 Task: Find a one-way flight from Gustavus Airport to Tinian International on May 10 for 9 passengers in premium economy, with 2 carry-on bags, departing between 6:00 PM and 12:00 AM.
Action: Mouse moved to (361, 325)
Screenshot: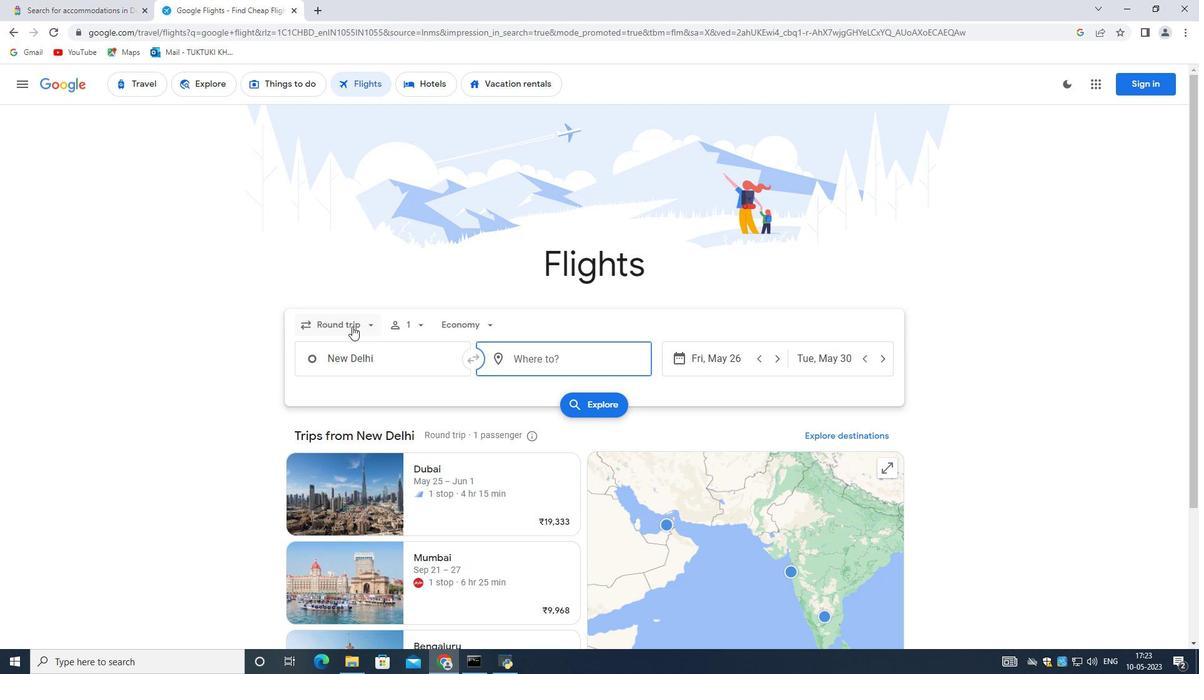 
Action: Mouse pressed left at (361, 325)
Screenshot: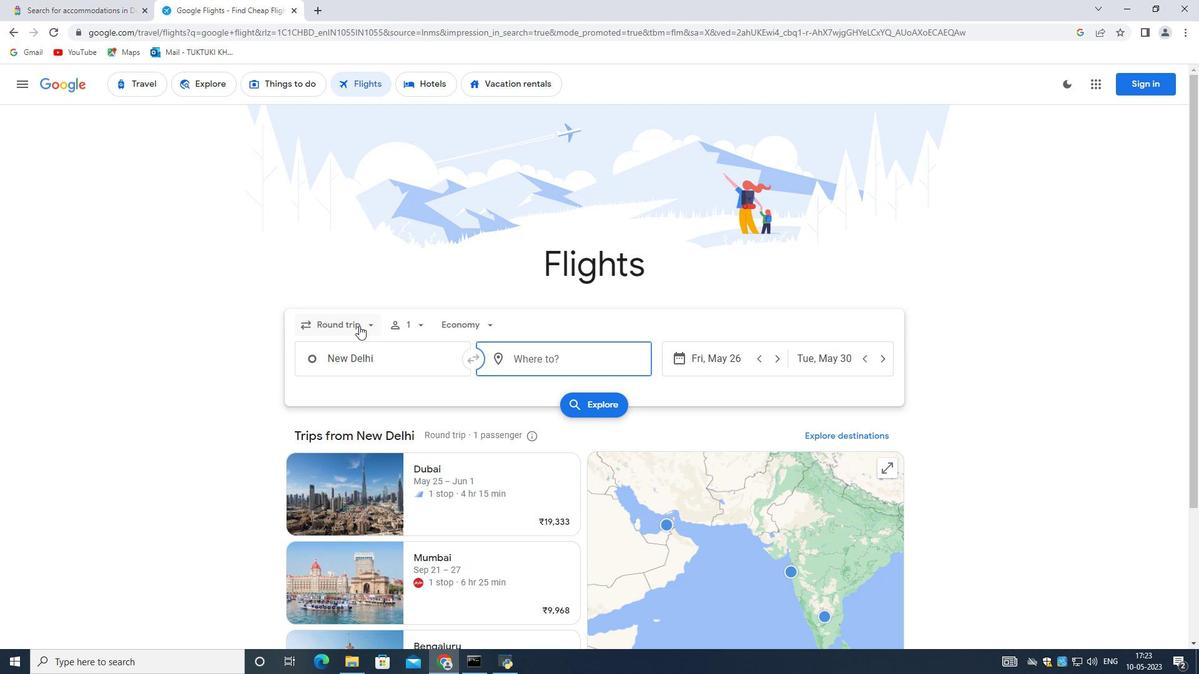 
Action: Mouse moved to (352, 382)
Screenshot: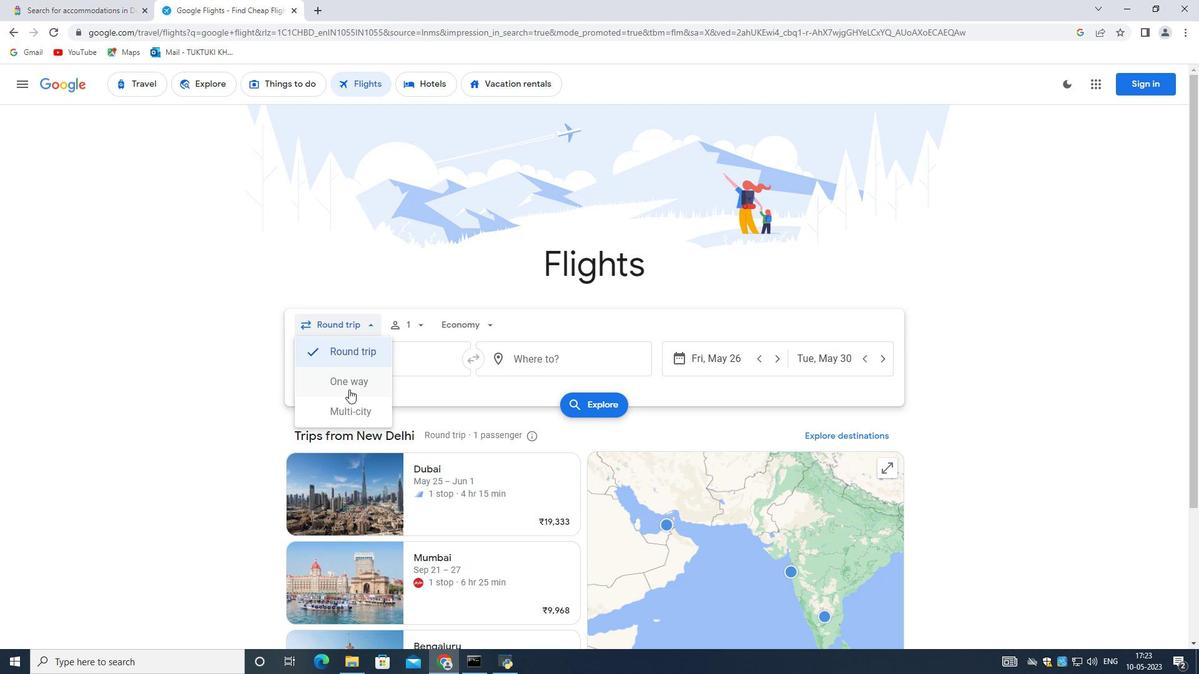 
Action: Mouse pressed left at (352, 382)
Screenshot: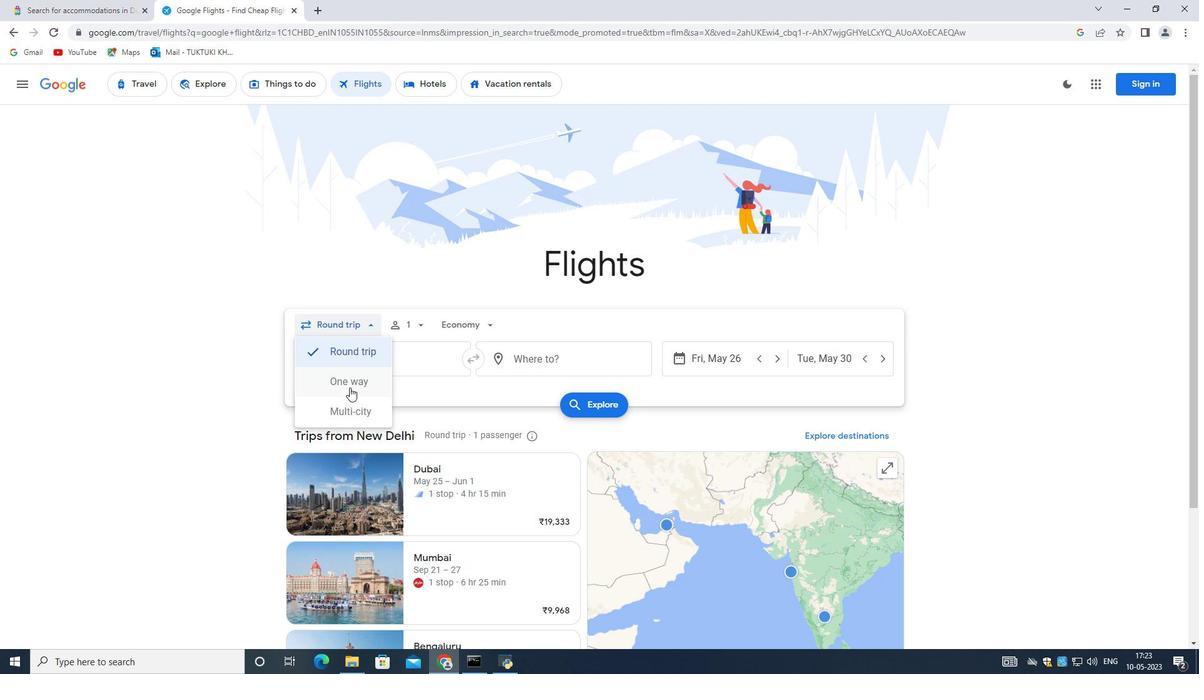 
Action: Mouse moved to (413, 326)
Screenshot: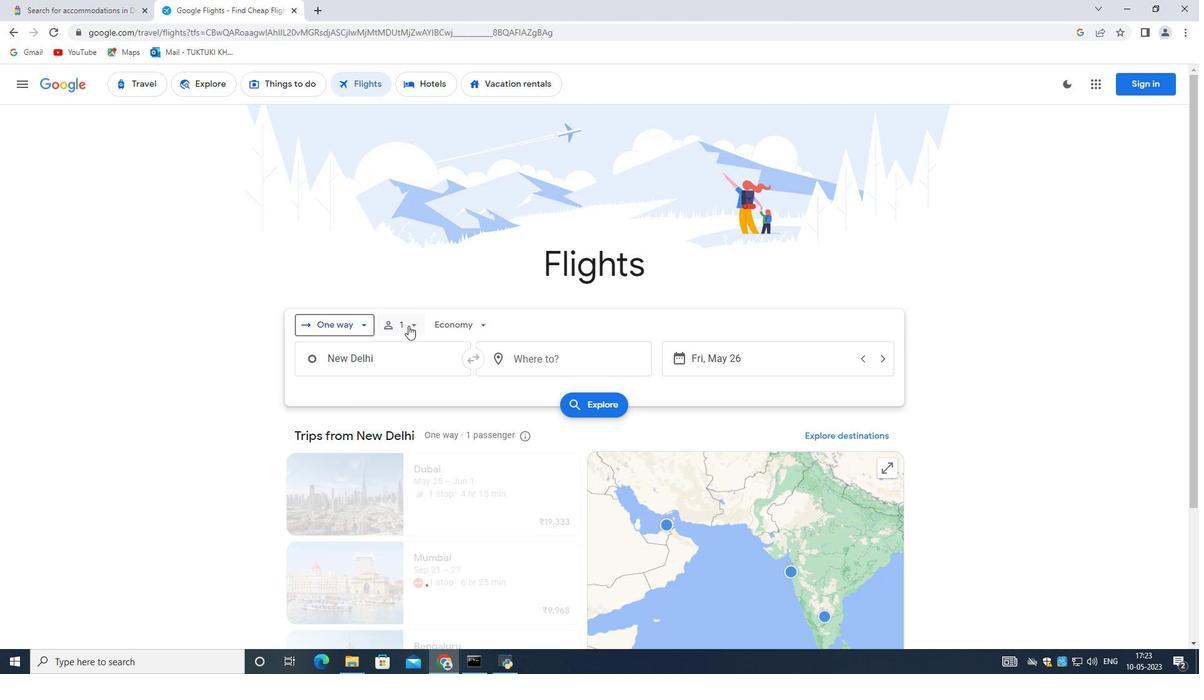 
Action: Mouse pressed left at (413, 326)
Screenshot: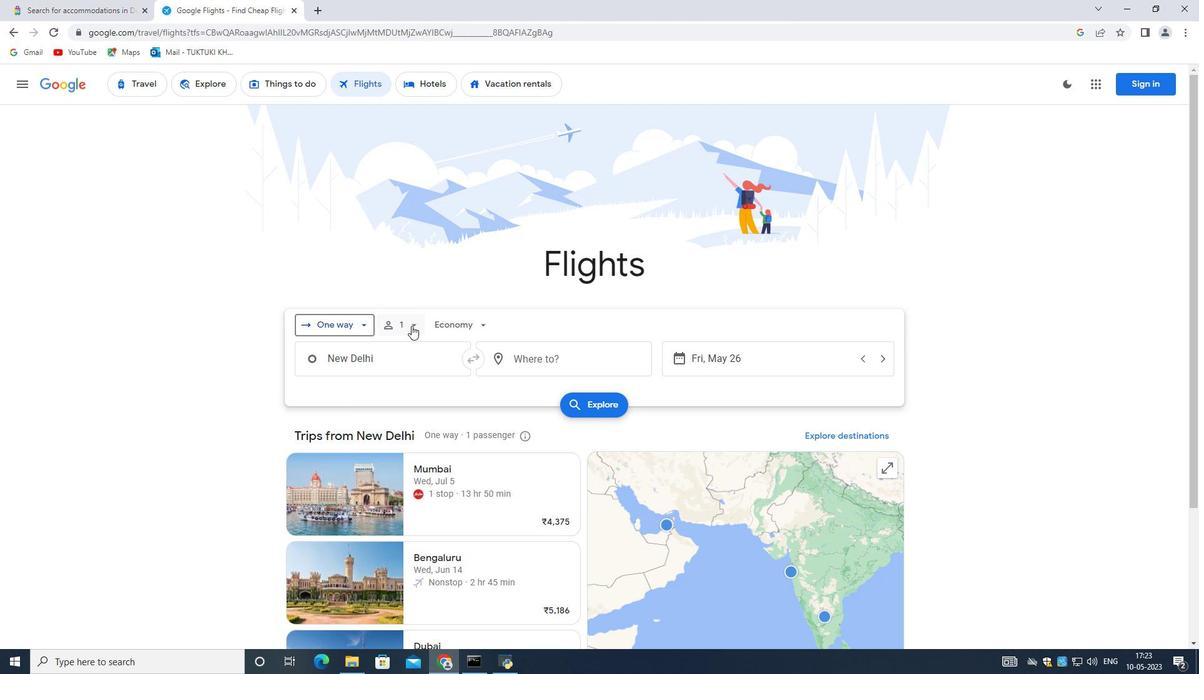 
Action: Mouse moved to (506, 358)
Screenshot: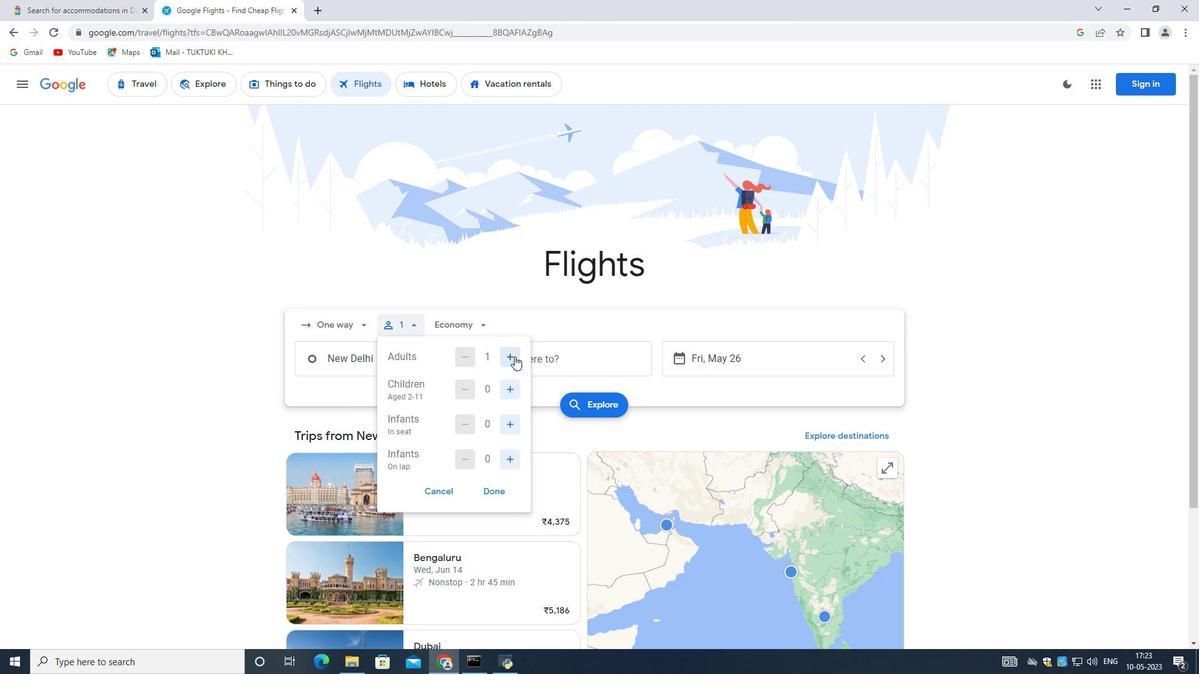 
Action: Mouse pressed left at (506, 358)
Screenshot: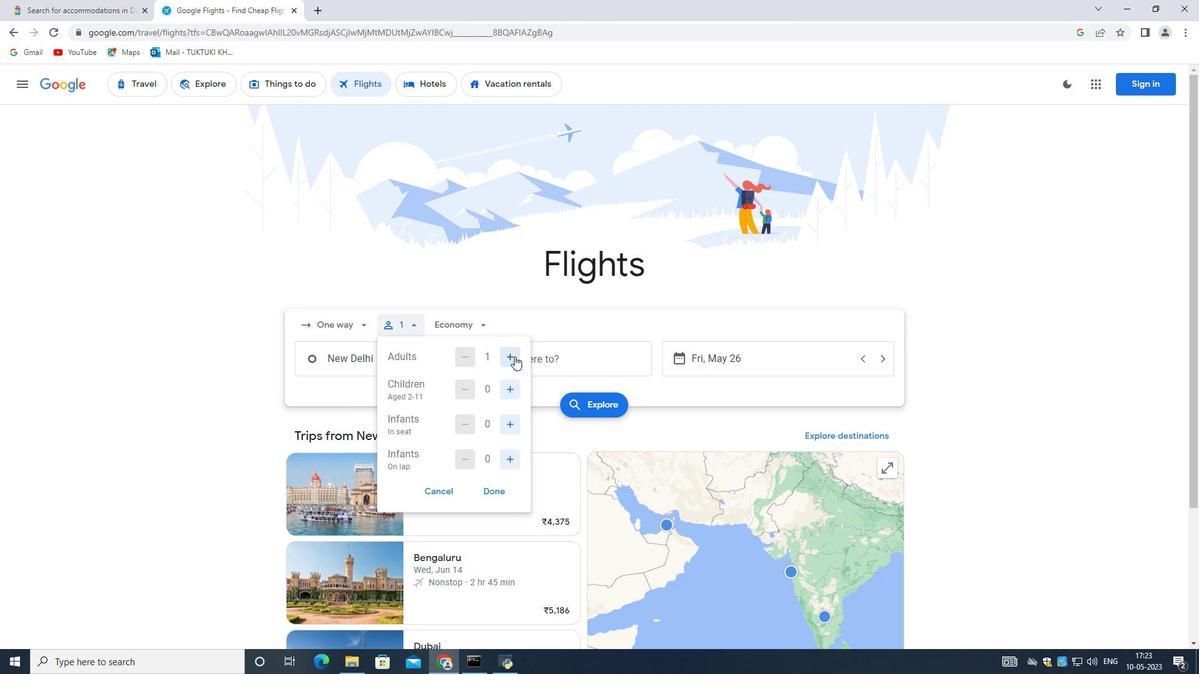 
Action: Mouse pressed left at (506, 358)
Screenshot: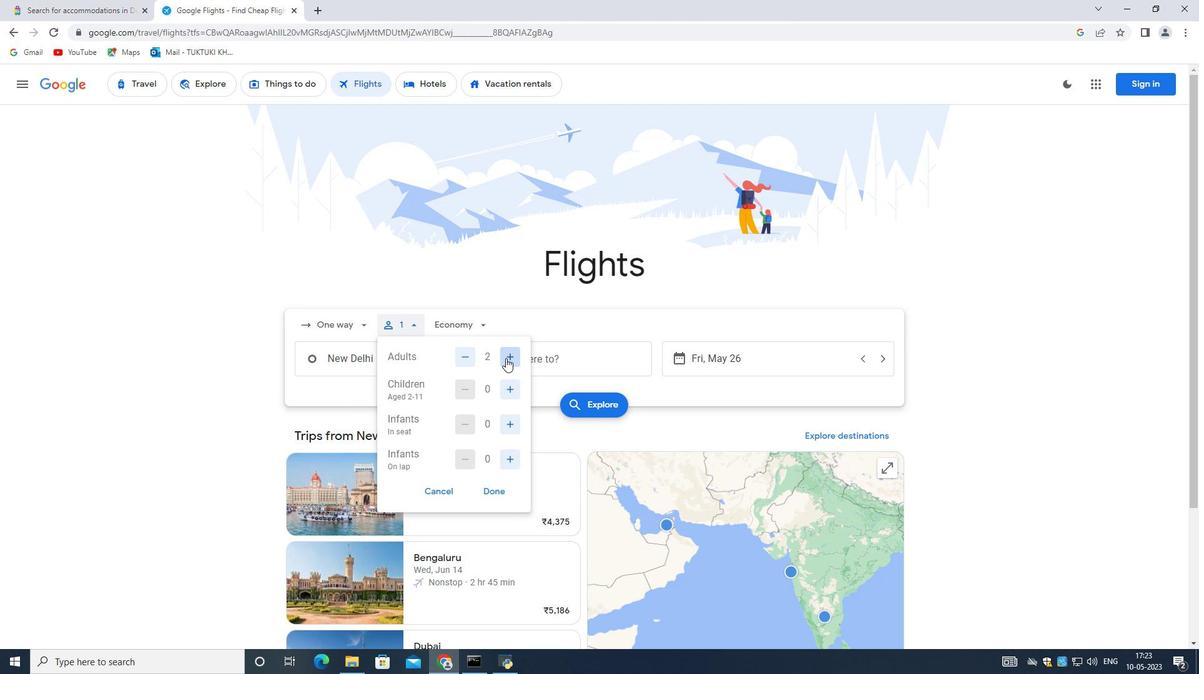 
Action: Mouse pressed left at (506, 358)
Screenshot: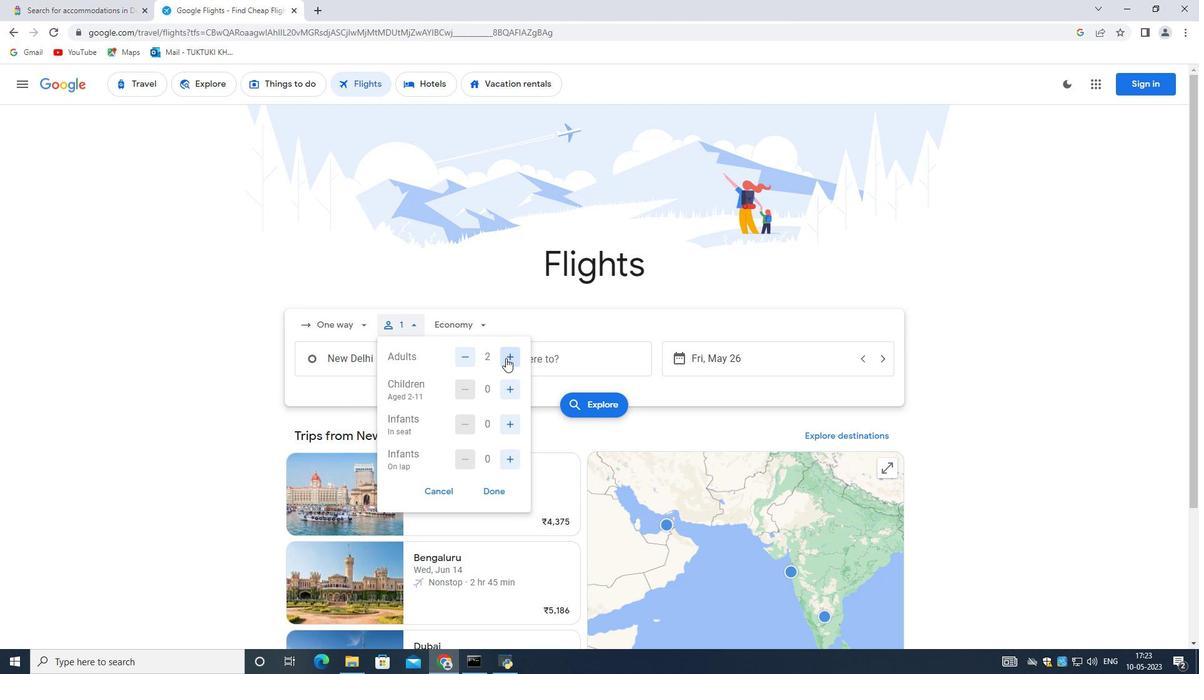 
Action: Mouse pressed left at (506, 358)
Screenshot: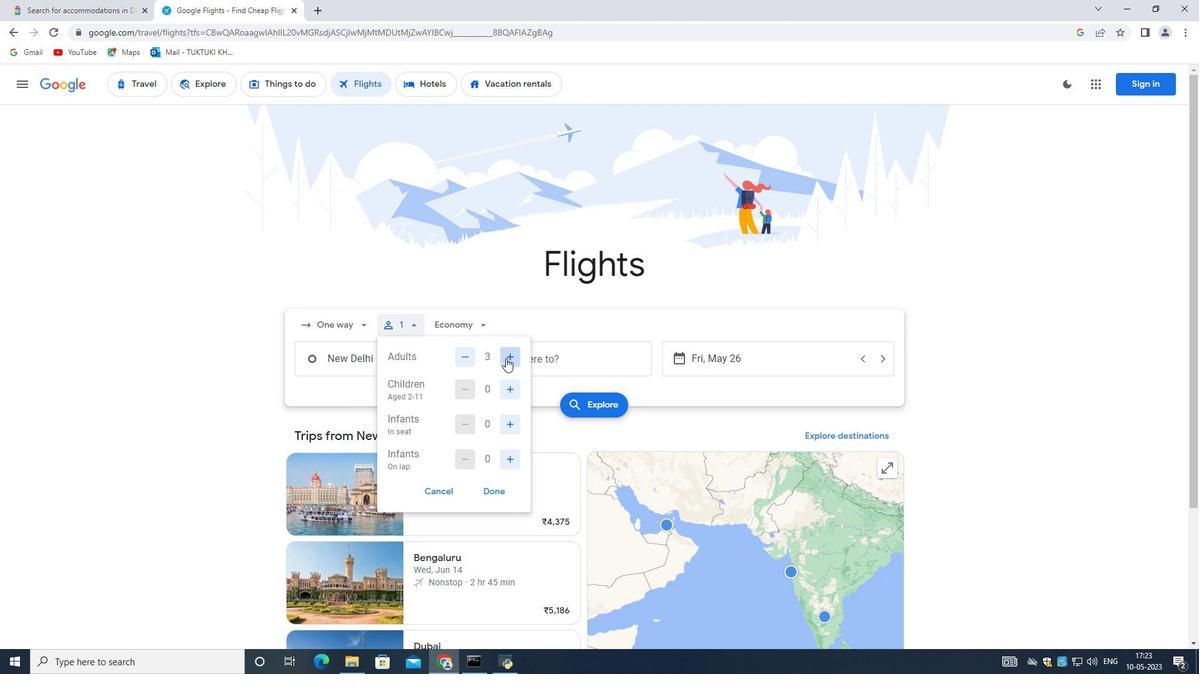
Action: Mouse moved to (466, 358)
Screenshot: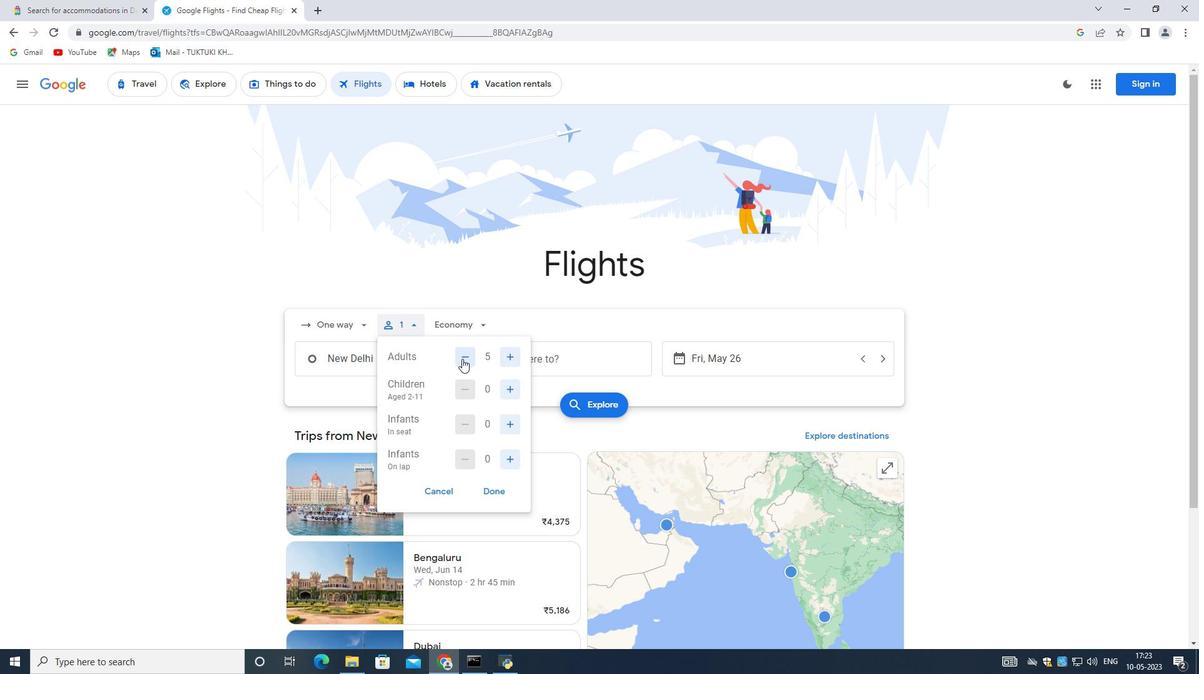 
Action: Mouse pressed left at (466, 358)
Screenshot: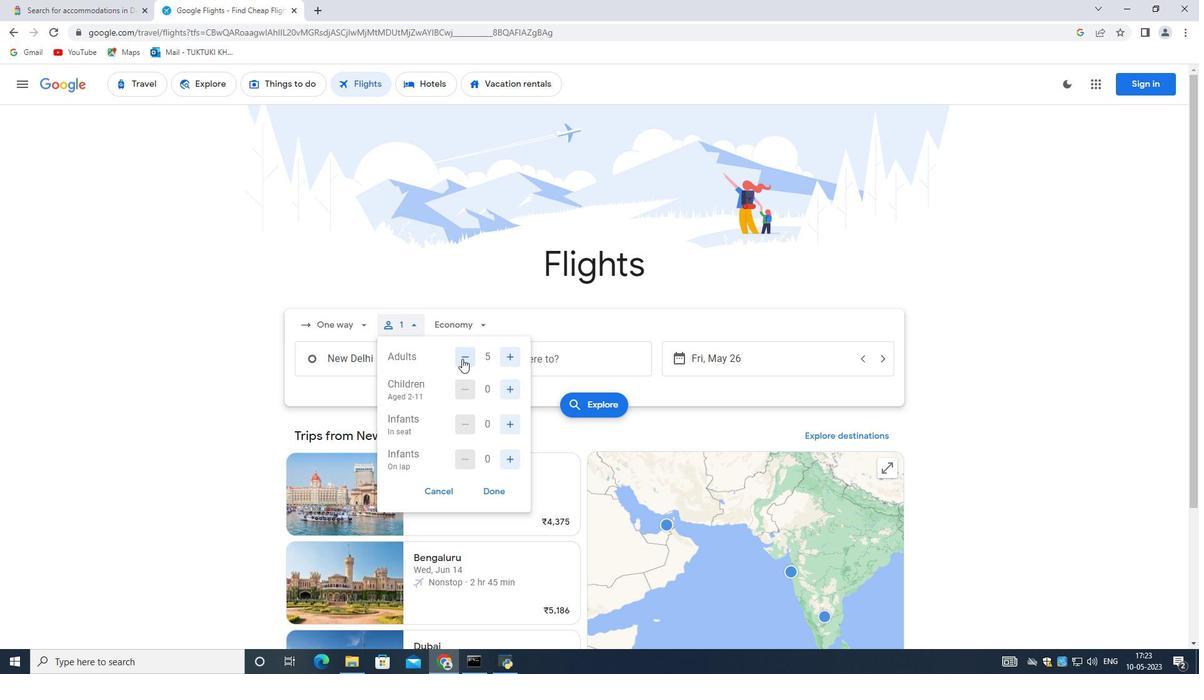 
Action: Mouse moved to (518, 390)
Screenshot: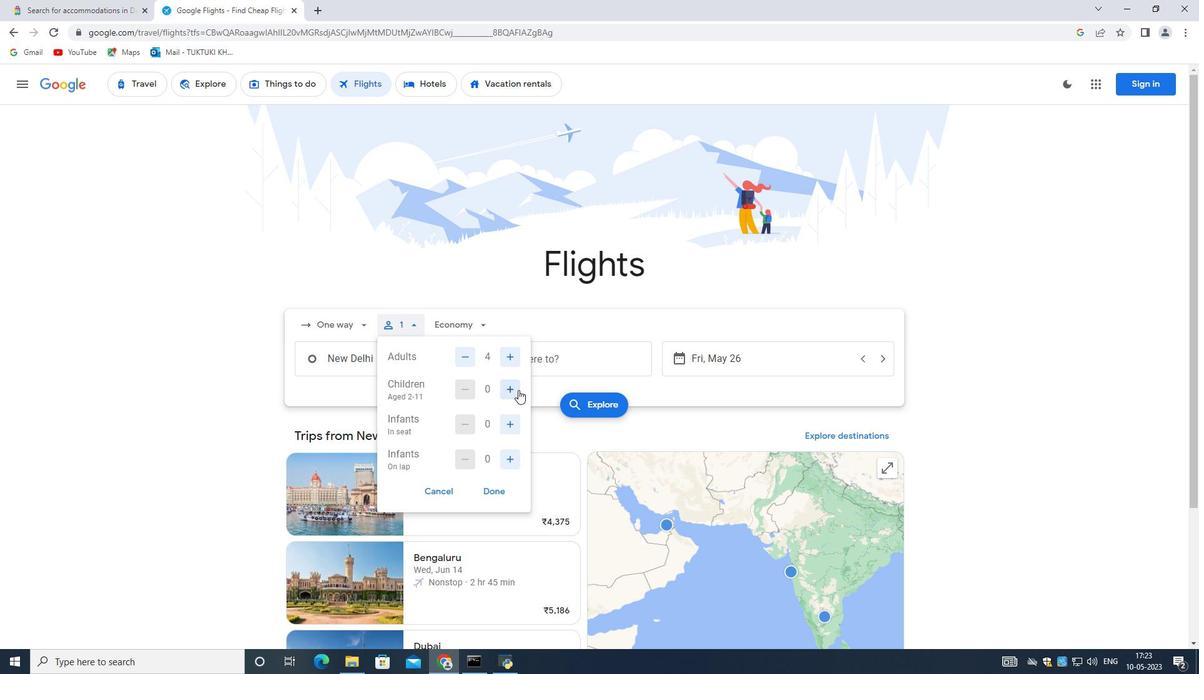 
Action: Mouse pressed left at (518, 390)
Screenshot: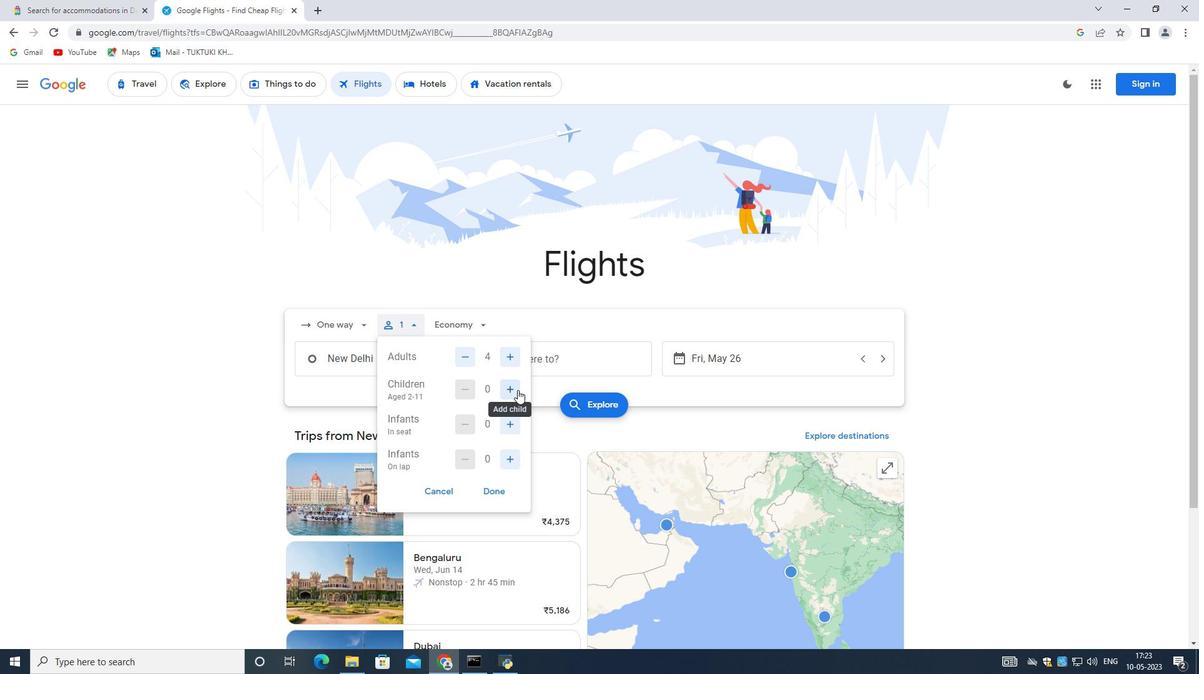 
Action: Mouse moved to (518, 390)
Screenshot: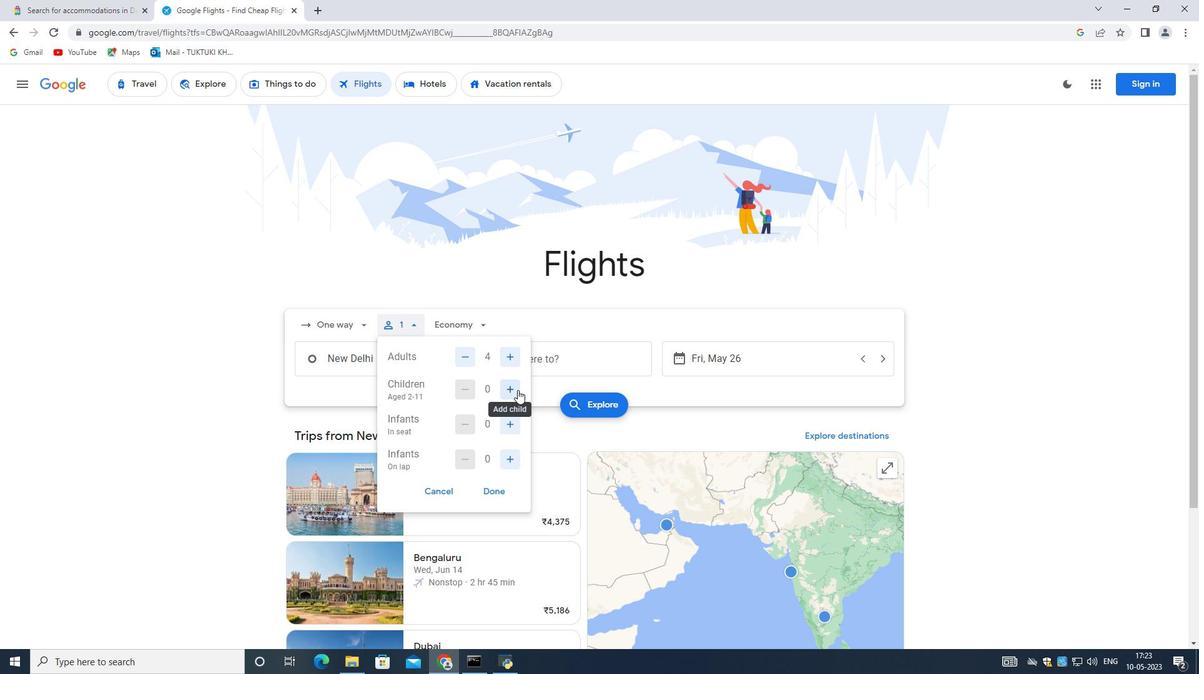 
Action: Mouse pressed left at (518, 390)
Screenshot: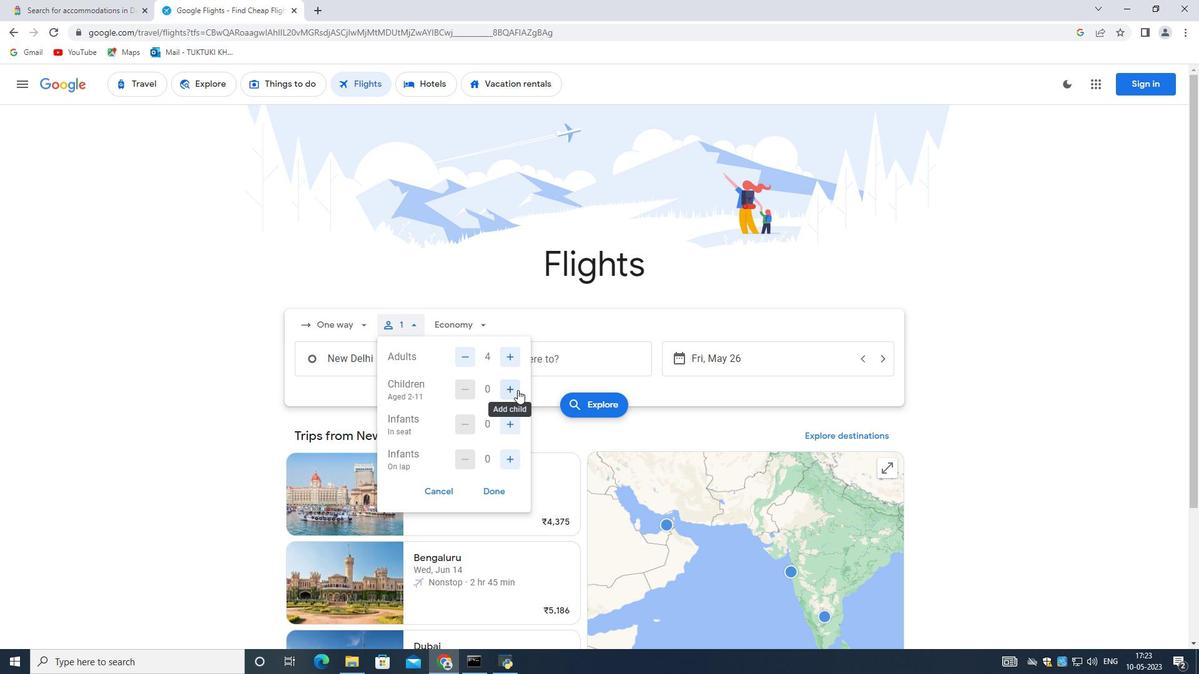 
Action: Mouse moved to (507, 420)
Screenshot: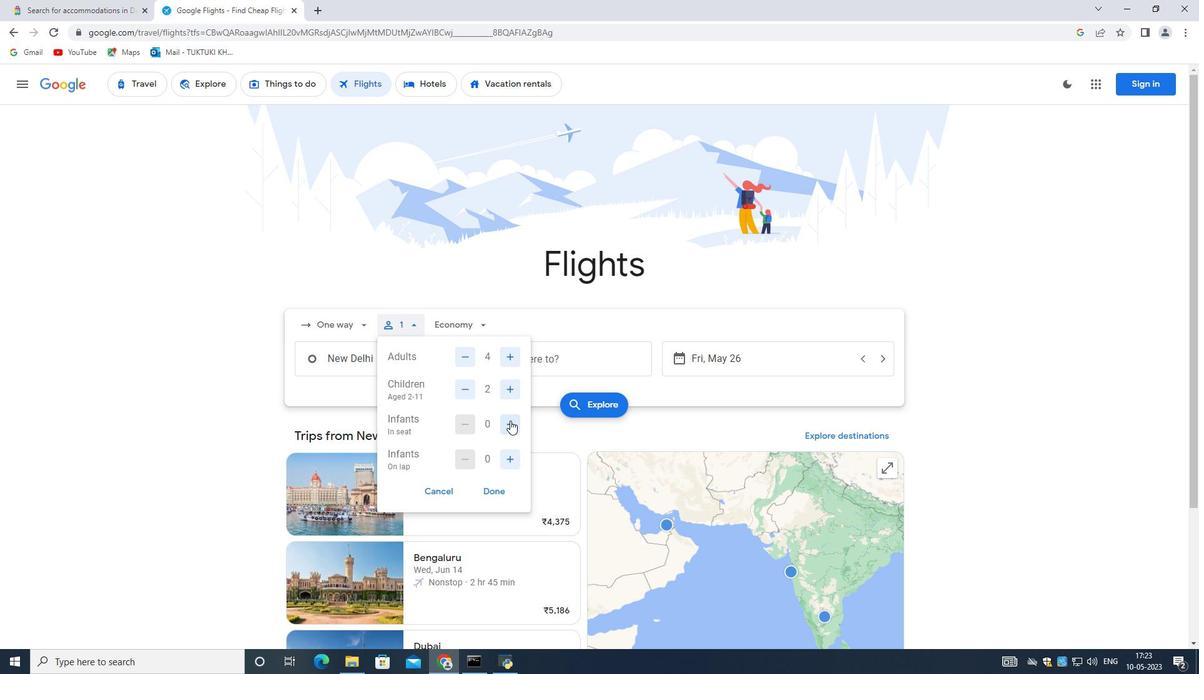 
Action: Mouse pressed left at (507, 420)
Screenshot: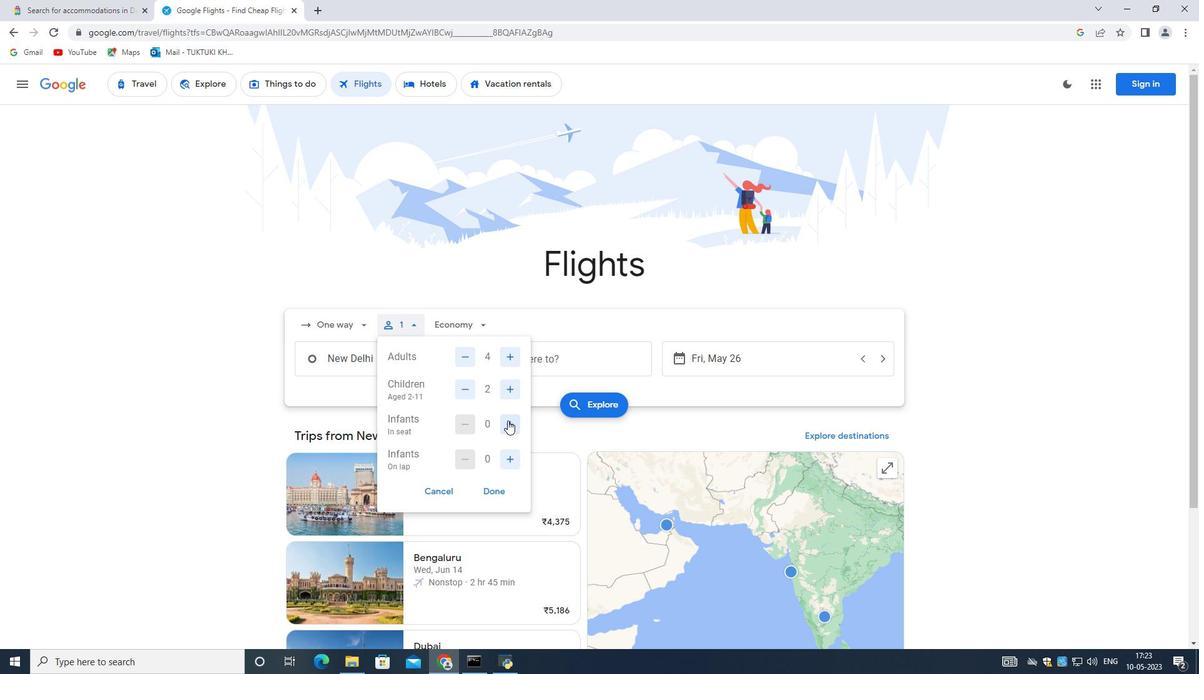 
Action: Mouse pressed left at (507, 420)
Screenshot: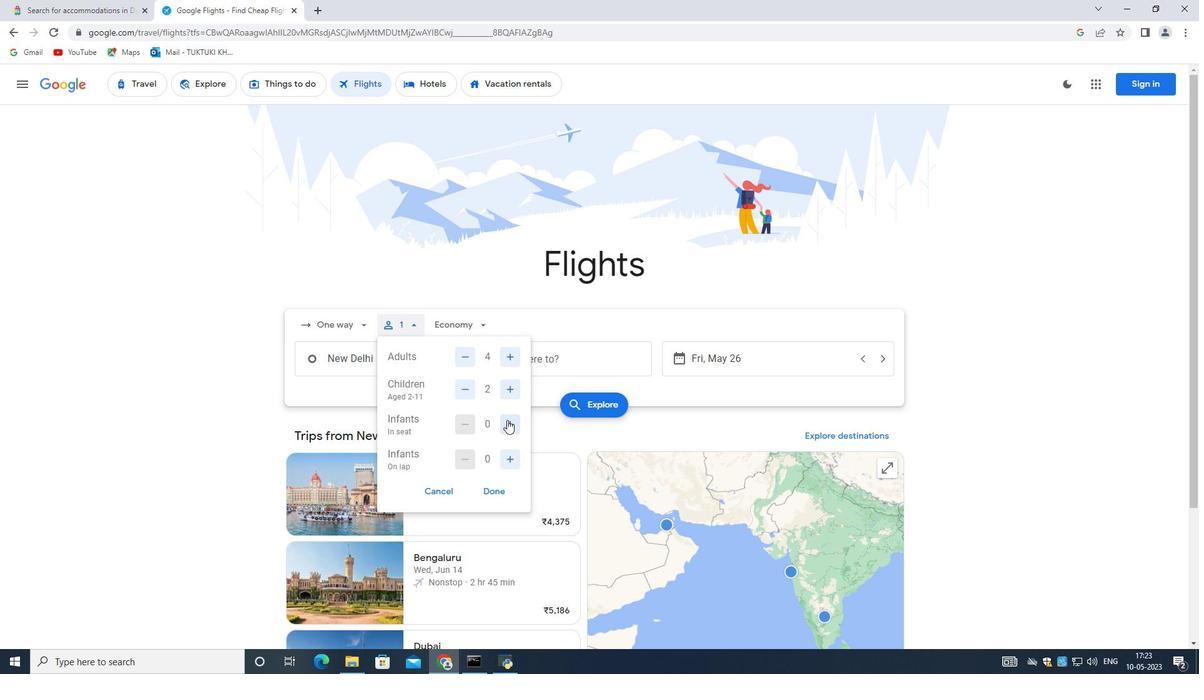 
Action: Mouse moved to (506, 464)
Screenshot: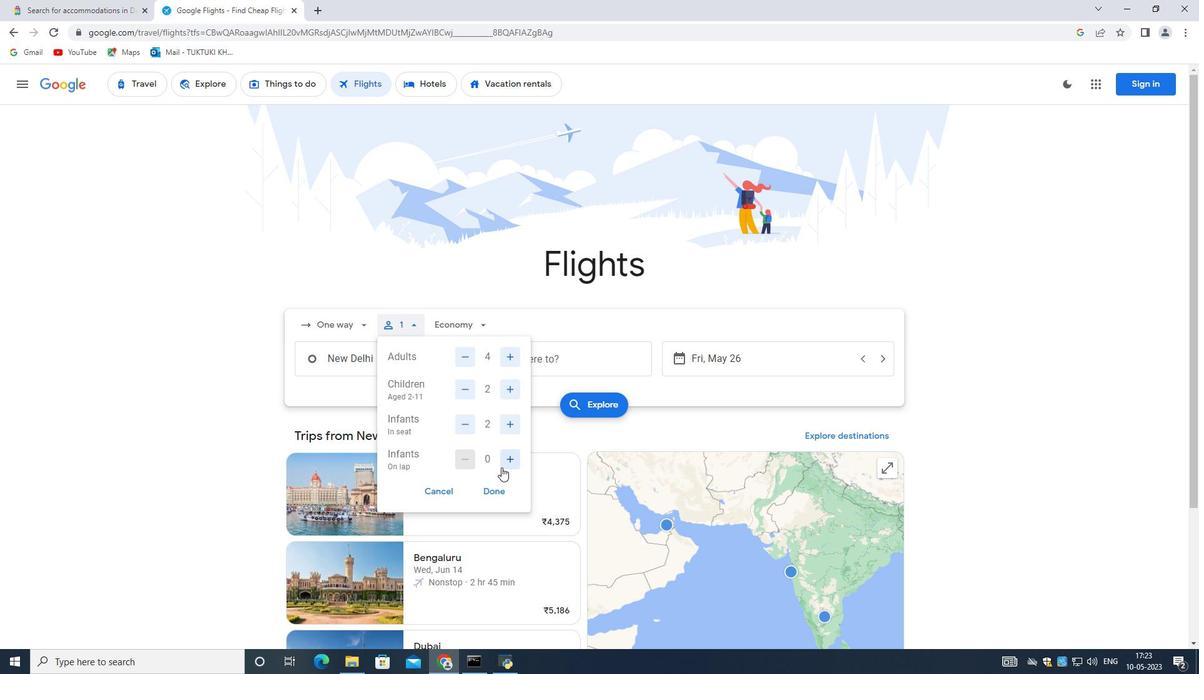 
Action: Mouse pressed left at (506, 464)
Screenshot: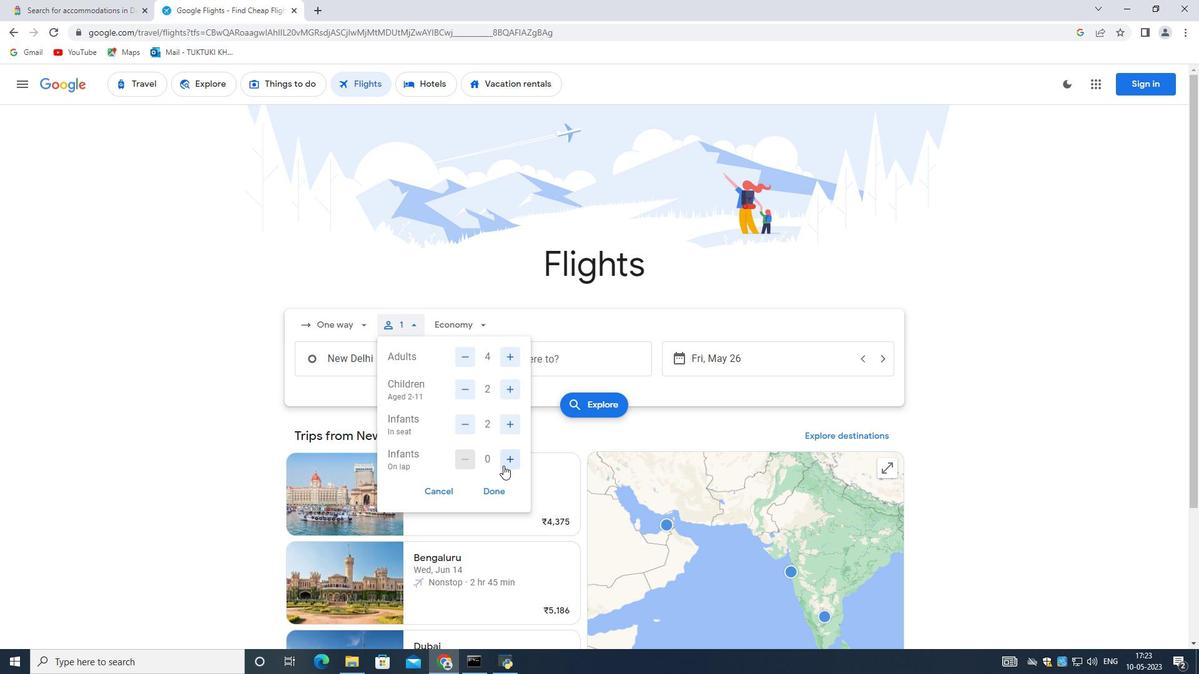 
Action: Mouse moved to (490, 490)
Screenshot: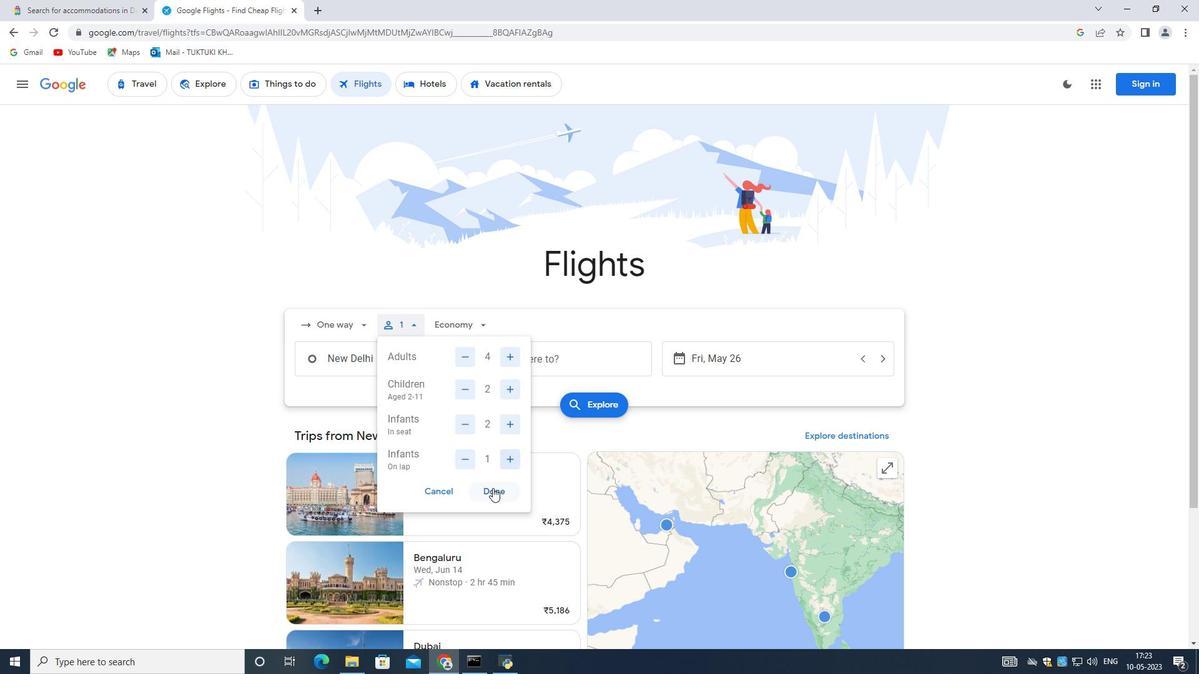 
Action: Mouse pressed left at (490, 490)
Screenshot: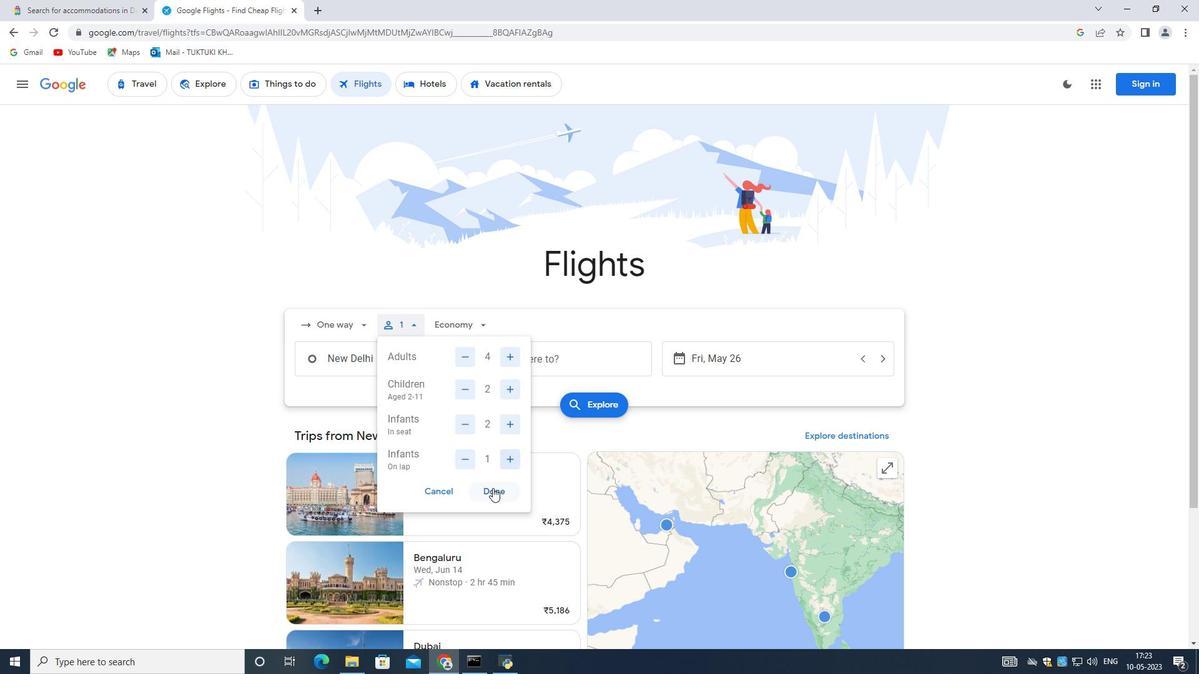 
Action: Mouse moved to (464, 323)
Screenshot: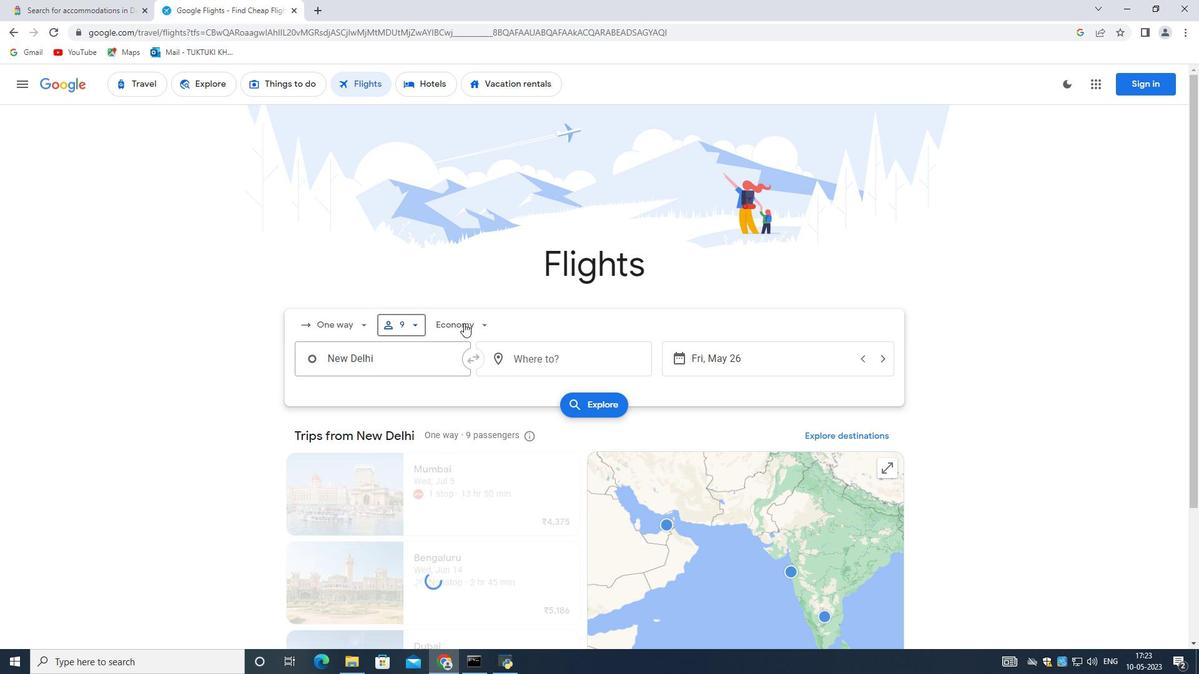 
Action: Mouse pressed left at (464, 323)
Screenshot: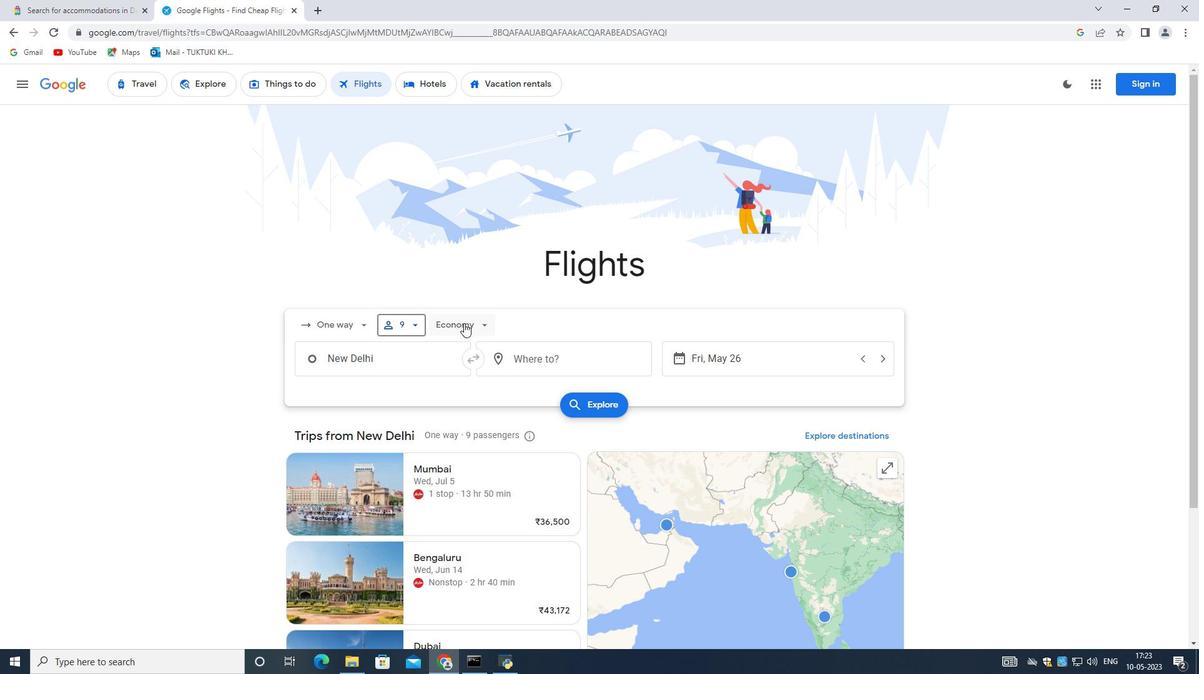 
Action: Mouse moved to (483, 375)
Screenshot: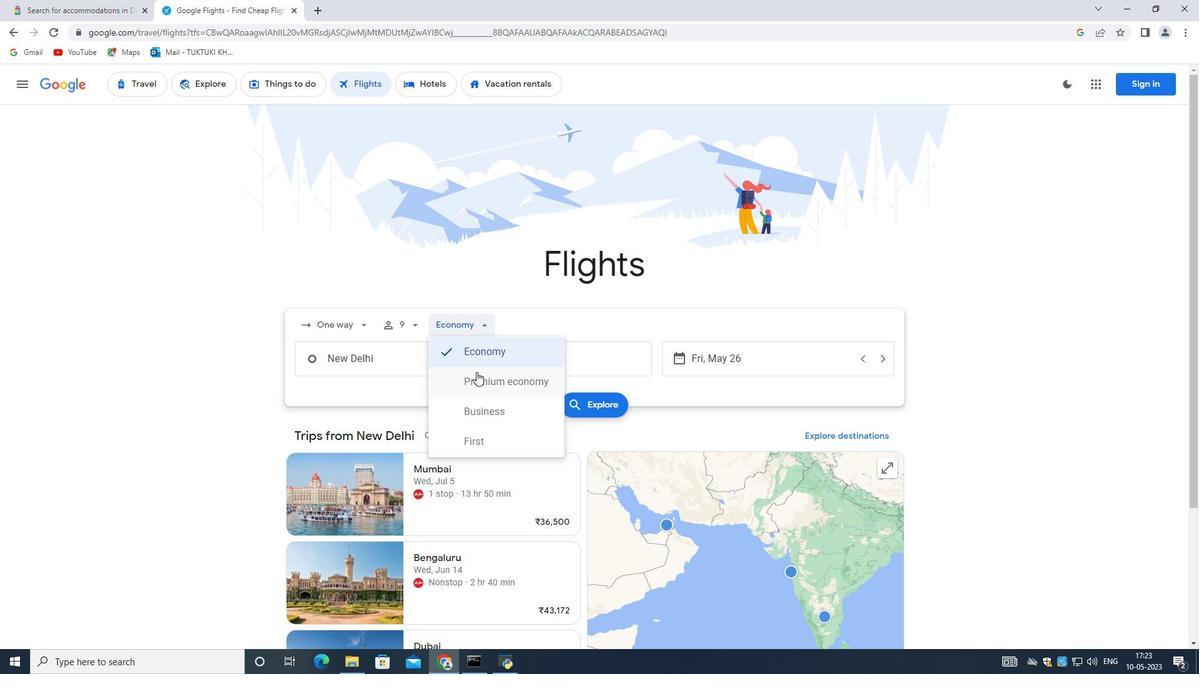 
Action: Mouse pressed left at (483, 375)
Screenshot: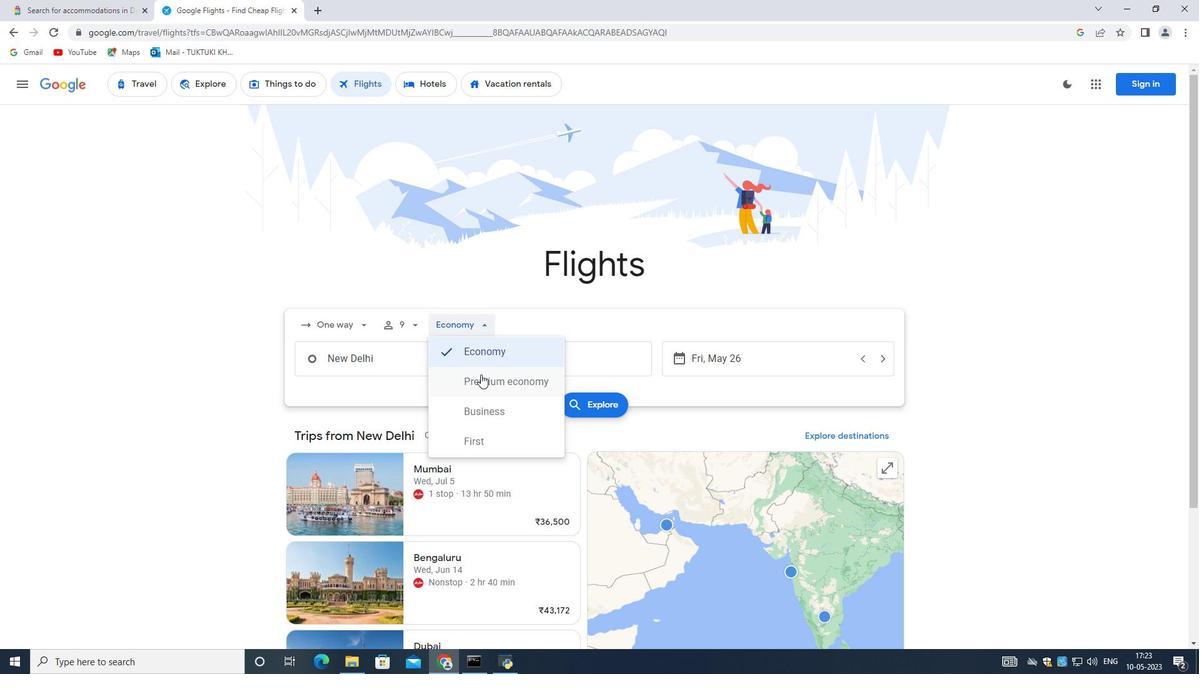 
Action: Mouse moved to (396, 365)
Screenshot: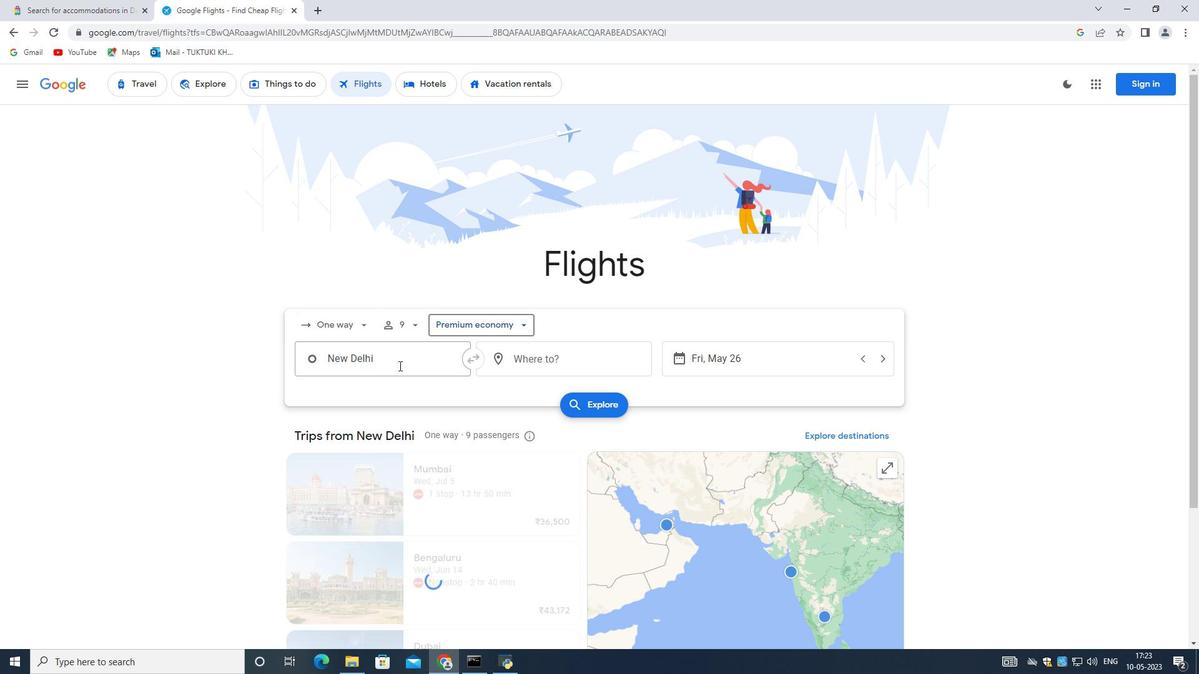 
Action: Mouse pressed left at (396, 365)
Screenshot: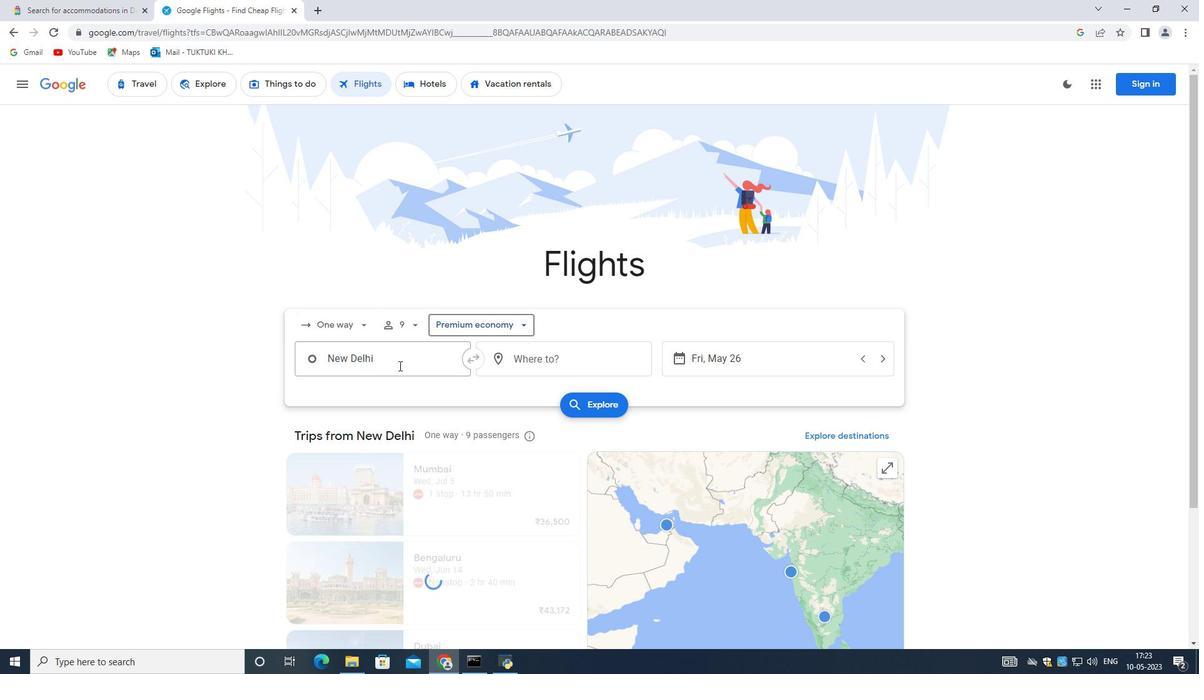 
Action: Mouse moved to (396, 365)
Screenshot: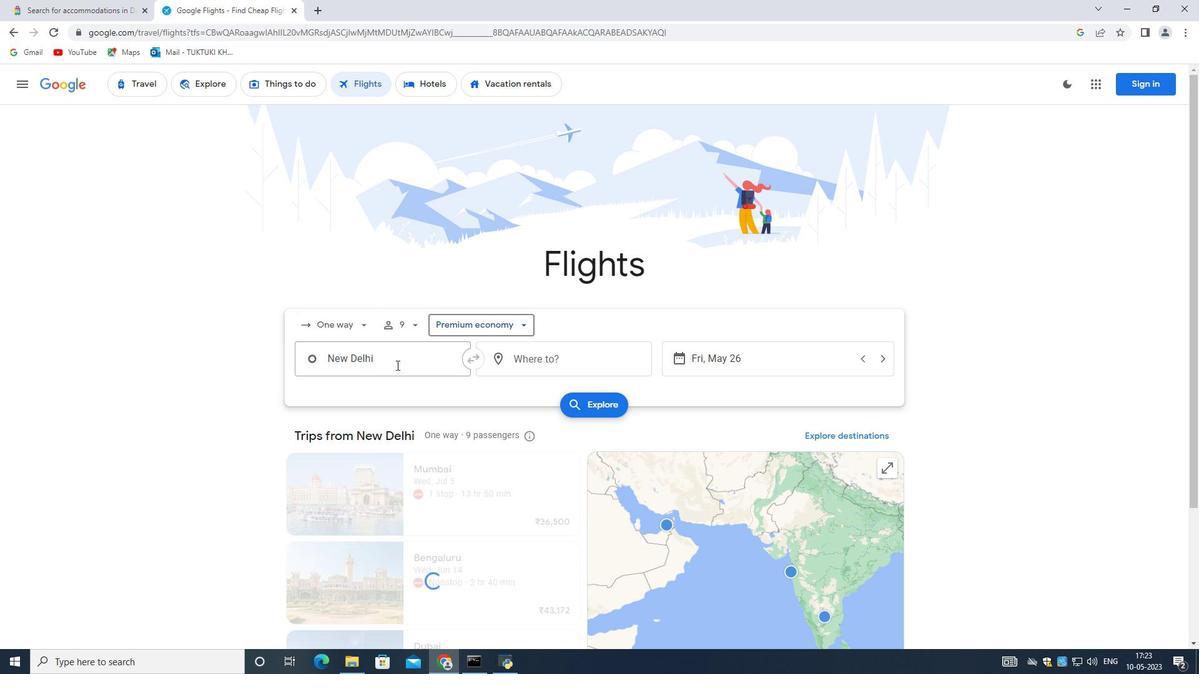 
Action: Key pressed <Key.backspace><Key.shift><Key.shift>Gustavus
Screenshot: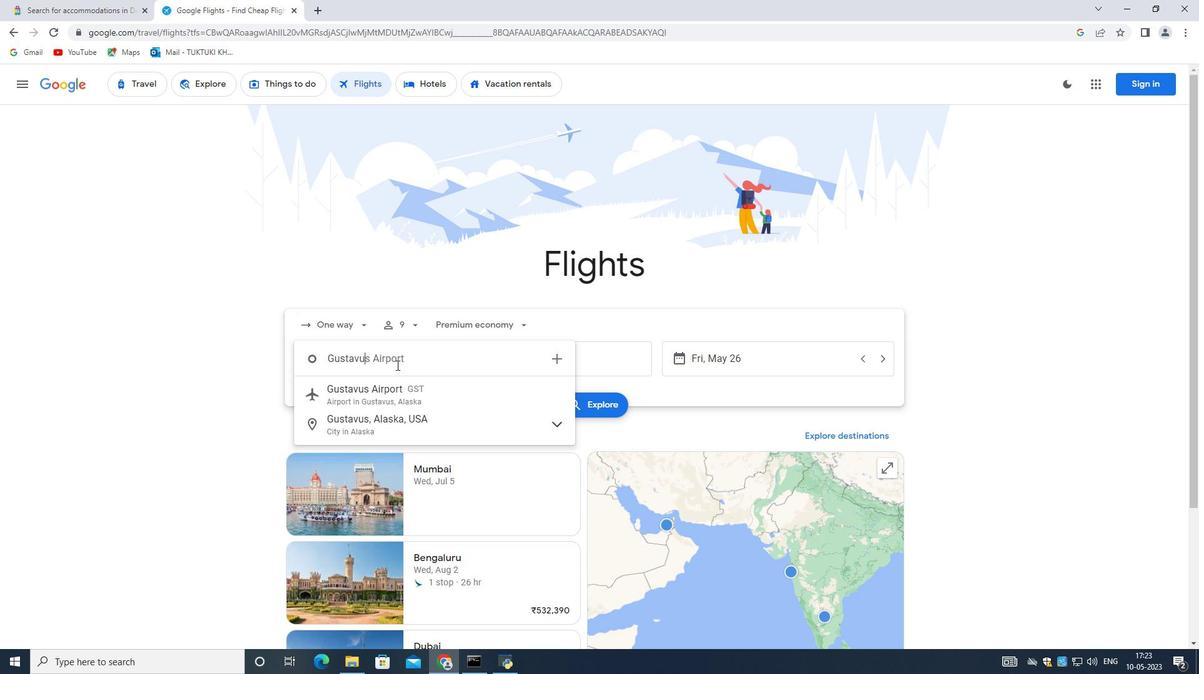 
Action: Mouse moved to (375, 390)
Screenshot: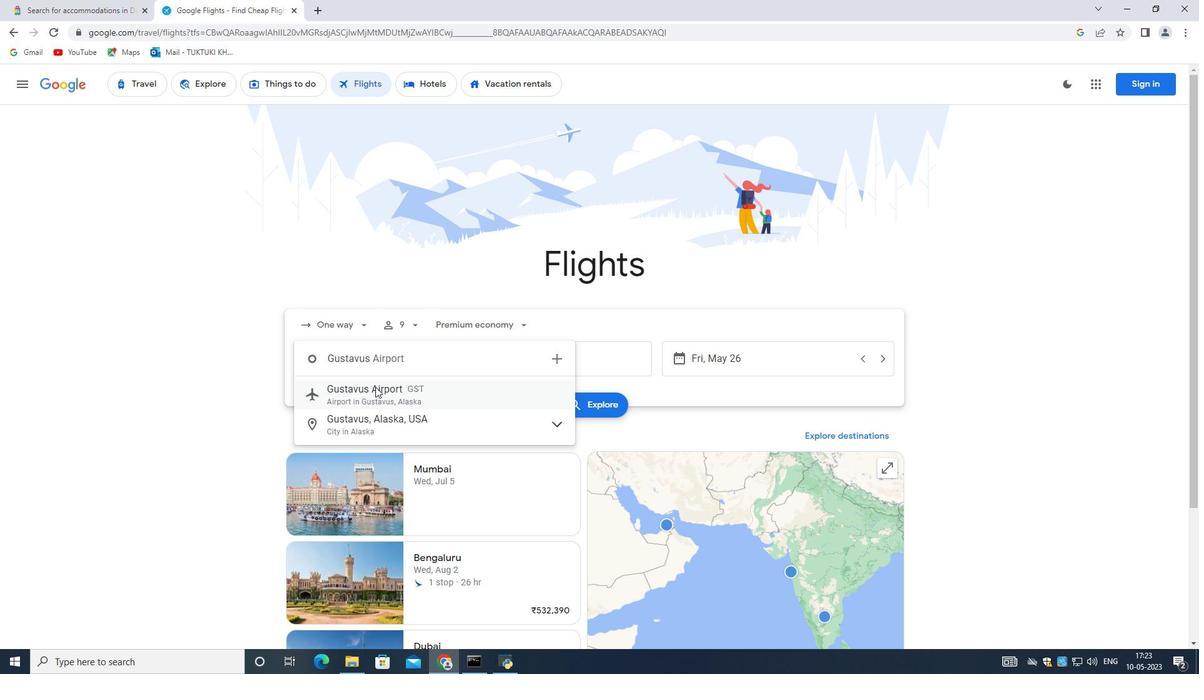 
Action: Mouse pressed left at (375, 390)
Screenshot: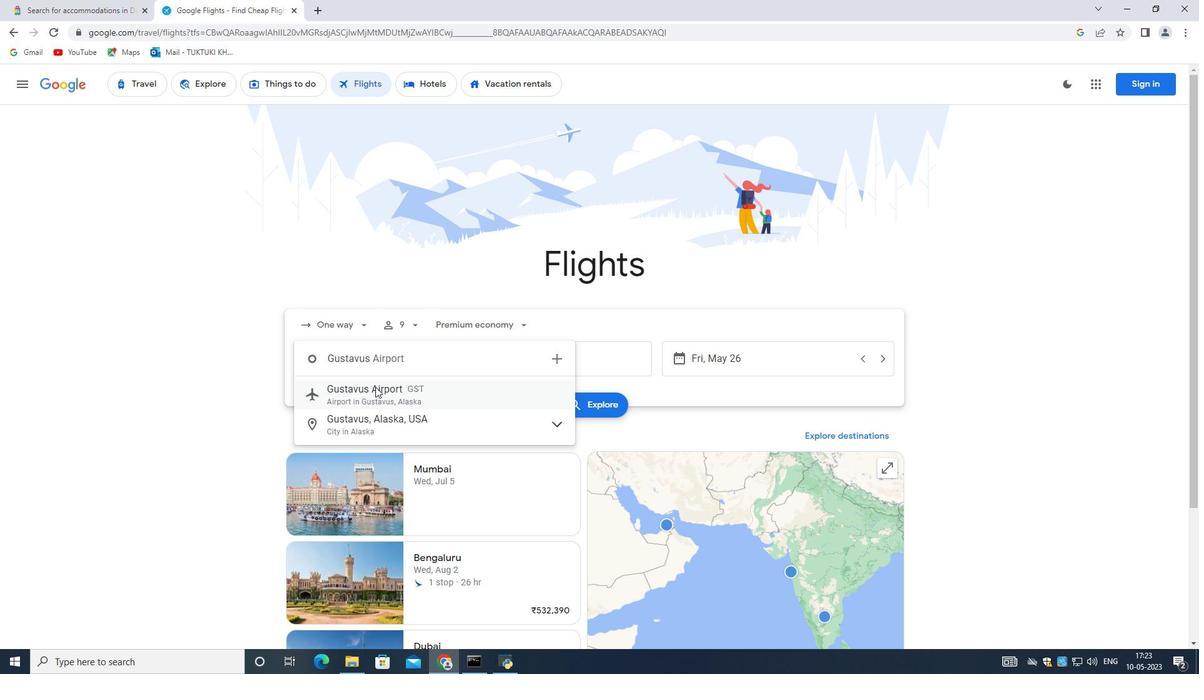 
Action: Mouse moved to (562, 361)
Screenshot: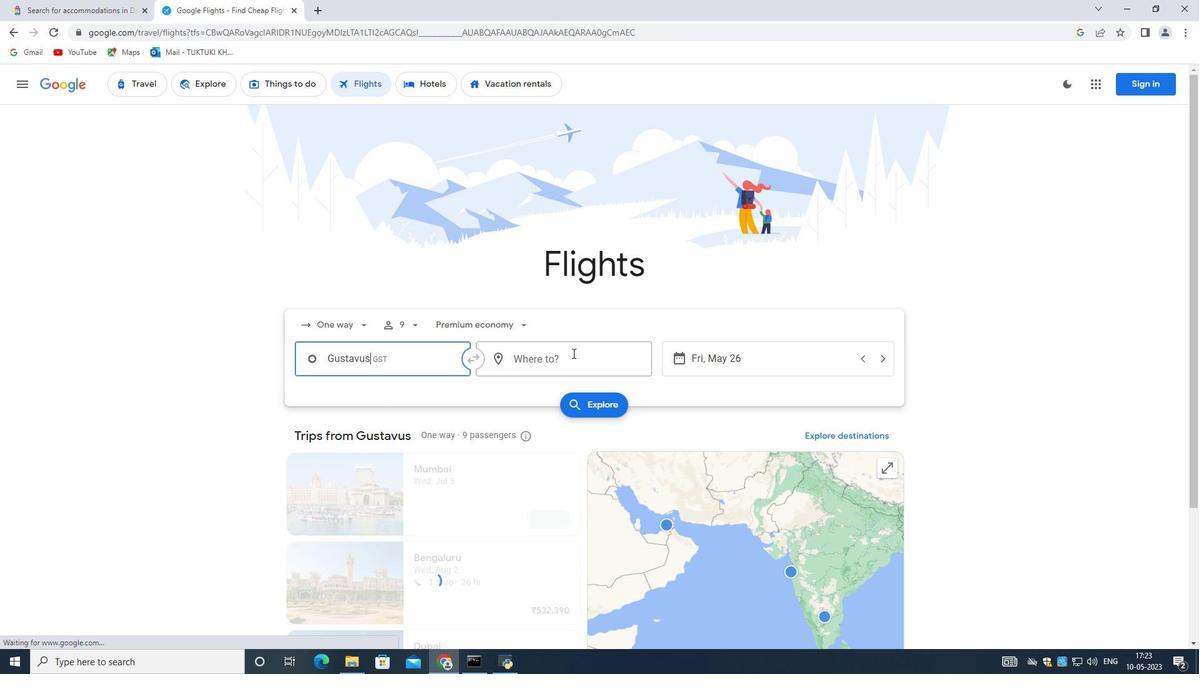 
Action: Mouse pressed left at (562, 361)
Screenshot: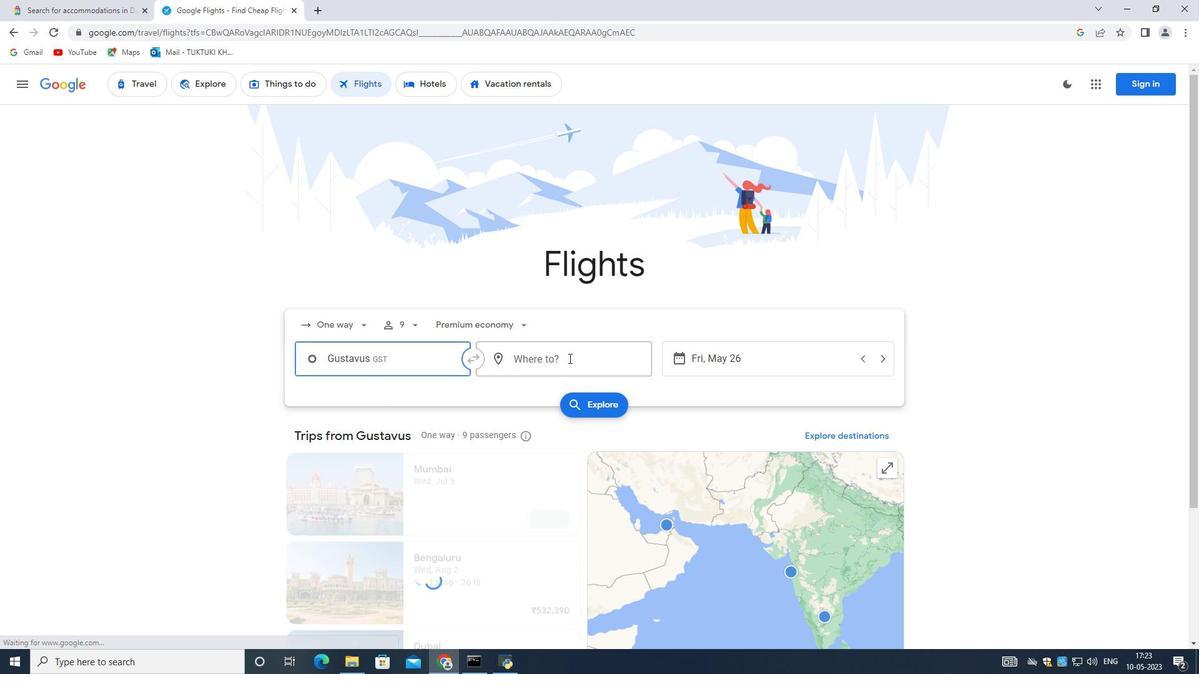 
Action: Mouse moved to (562, 361)
Screenshot: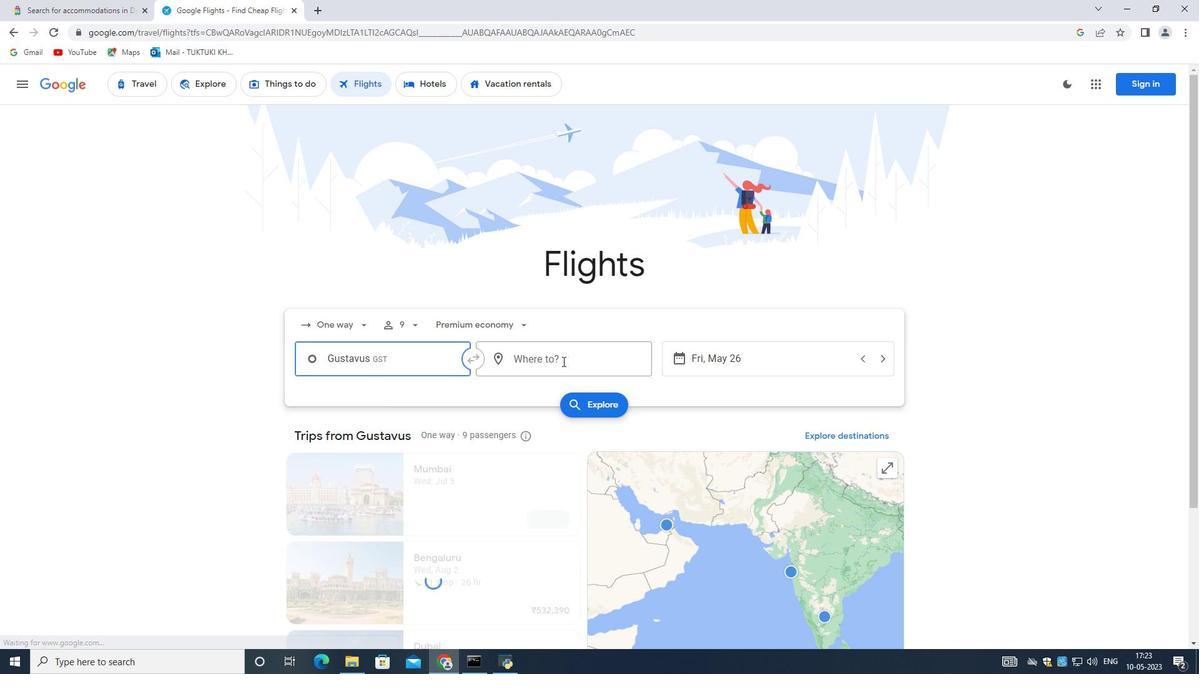 
Action: Key pressed <Key.shift><Key.shift><Key.shift><Key.shift><Key.shift><Key.shift><Key.shift><Key.shift>Tinian<Key.space><Key.shift>International
Screenshot: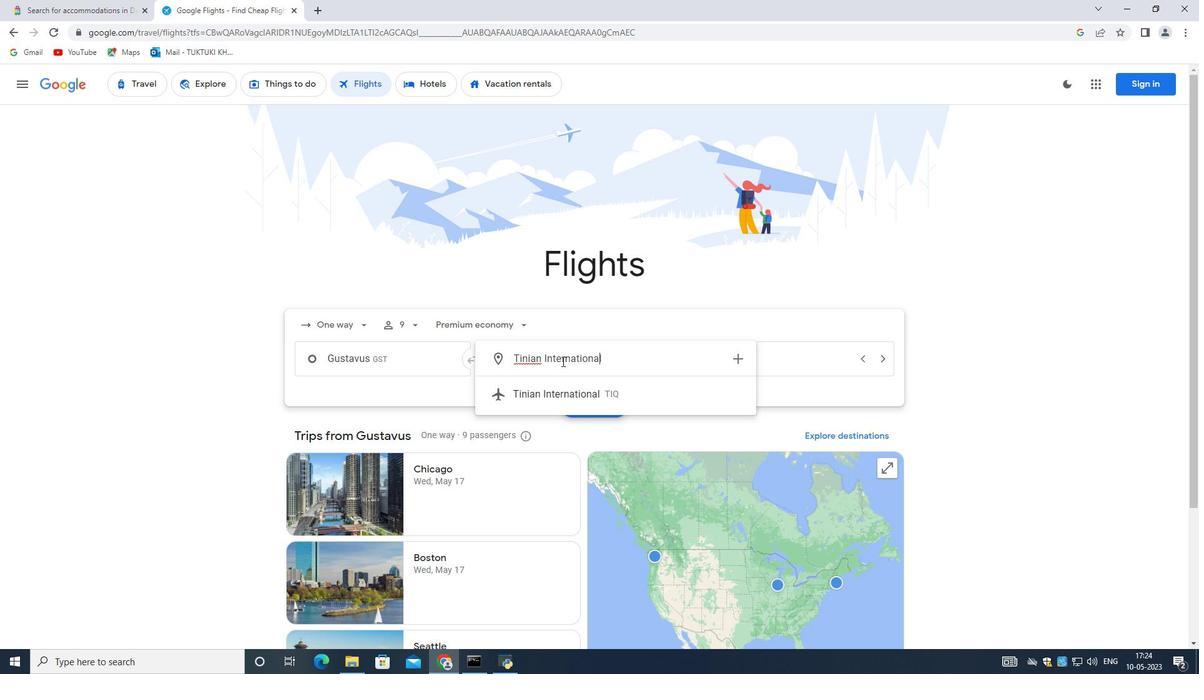 
Action: Mouse moved to (544, 401)
Screenshot: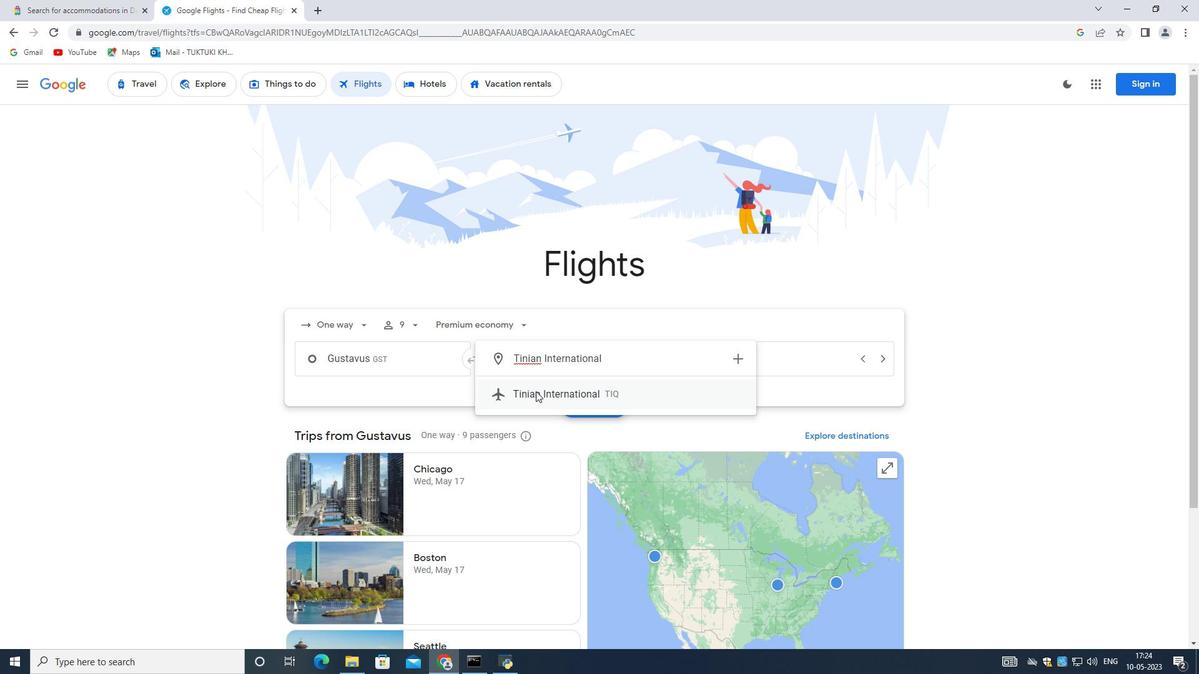 
Action: Mouse pressed left at (544, 401)
Screenshot: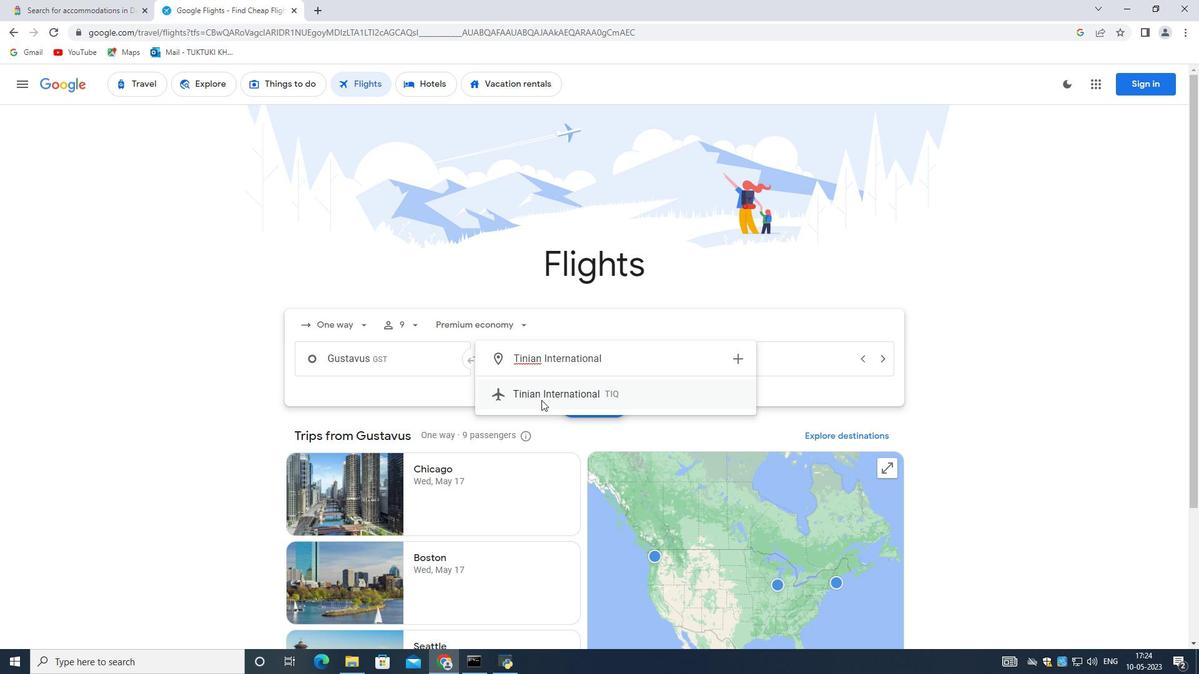
Action: Mouse moved to (702, 361)
Screenshot: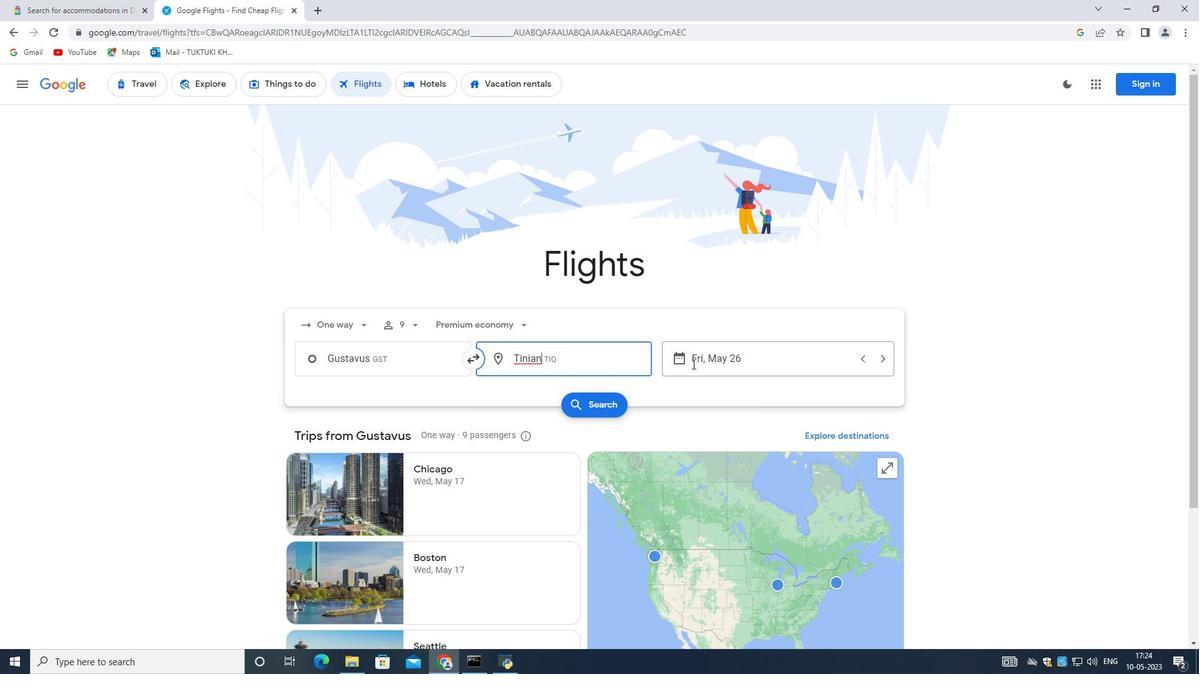 
Action: Mouse pressed left at (702, 361)
Screenshot: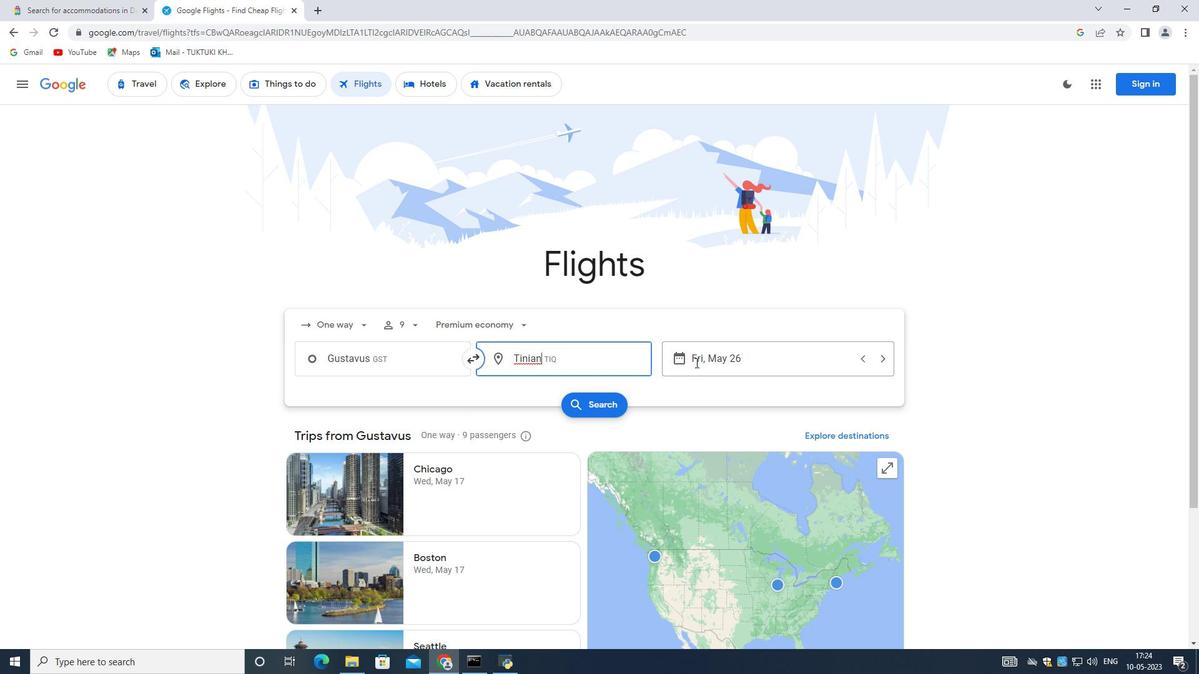 
Action: Mouse moved to (547, 456)
Screenshot: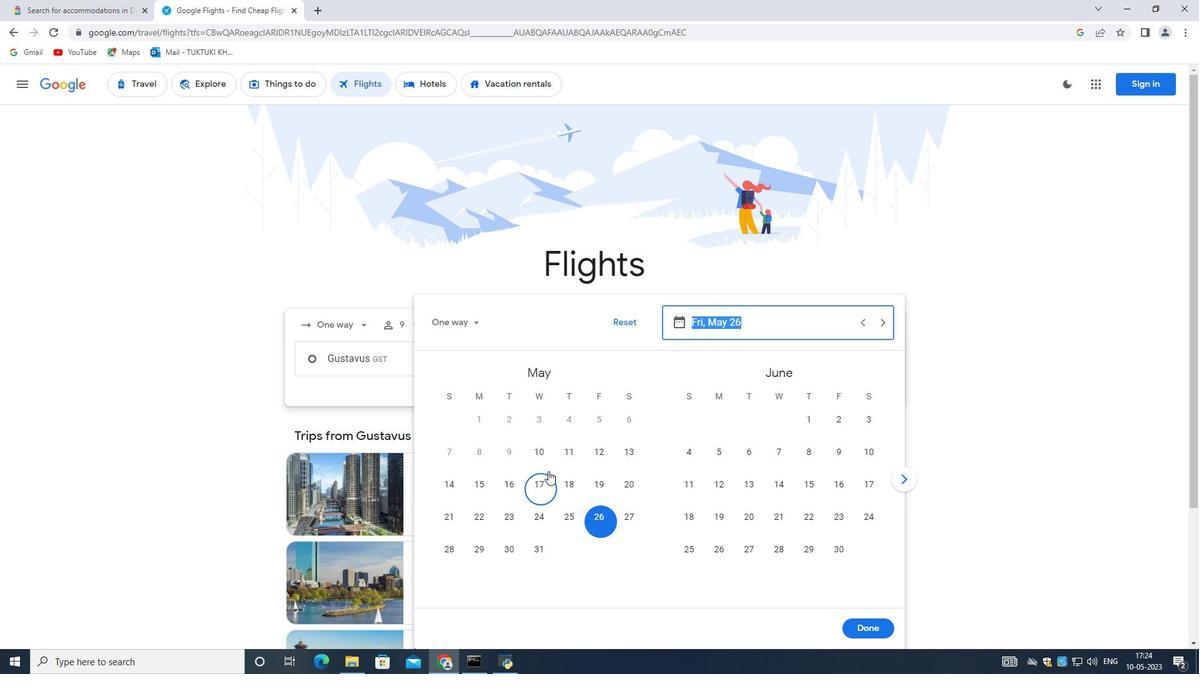 
Action: Mouse pressed left at (547, 456)
Screenshot: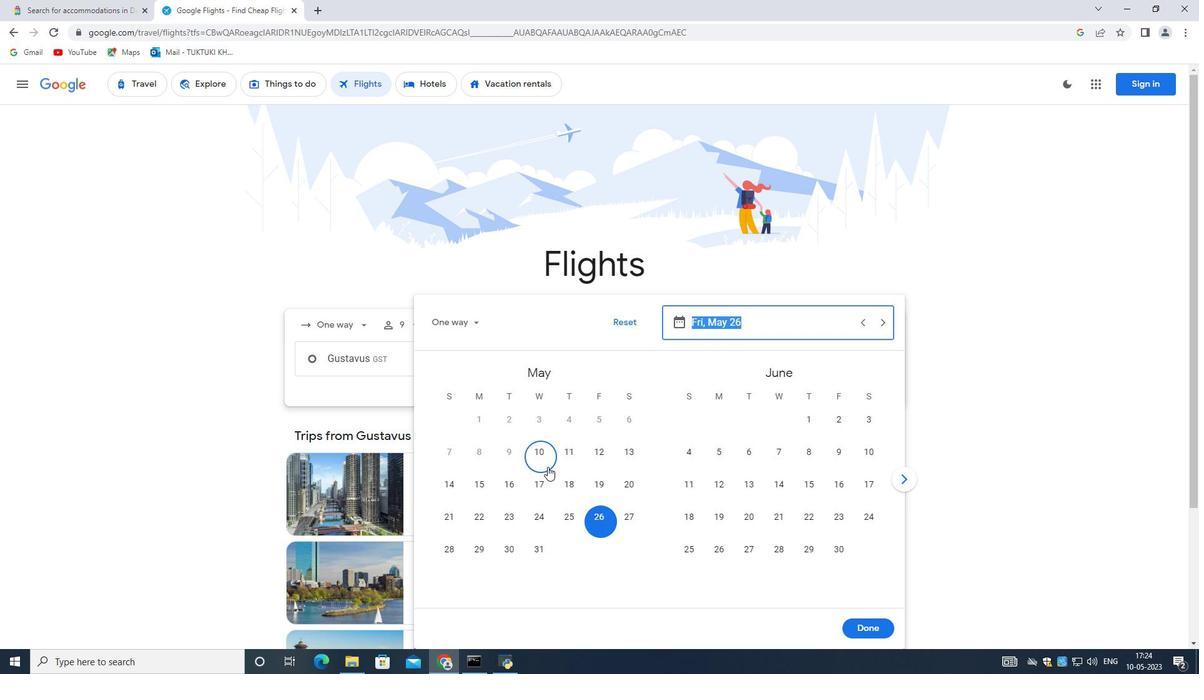 
Action: Mouse moved to (877, 623)
Screenshot: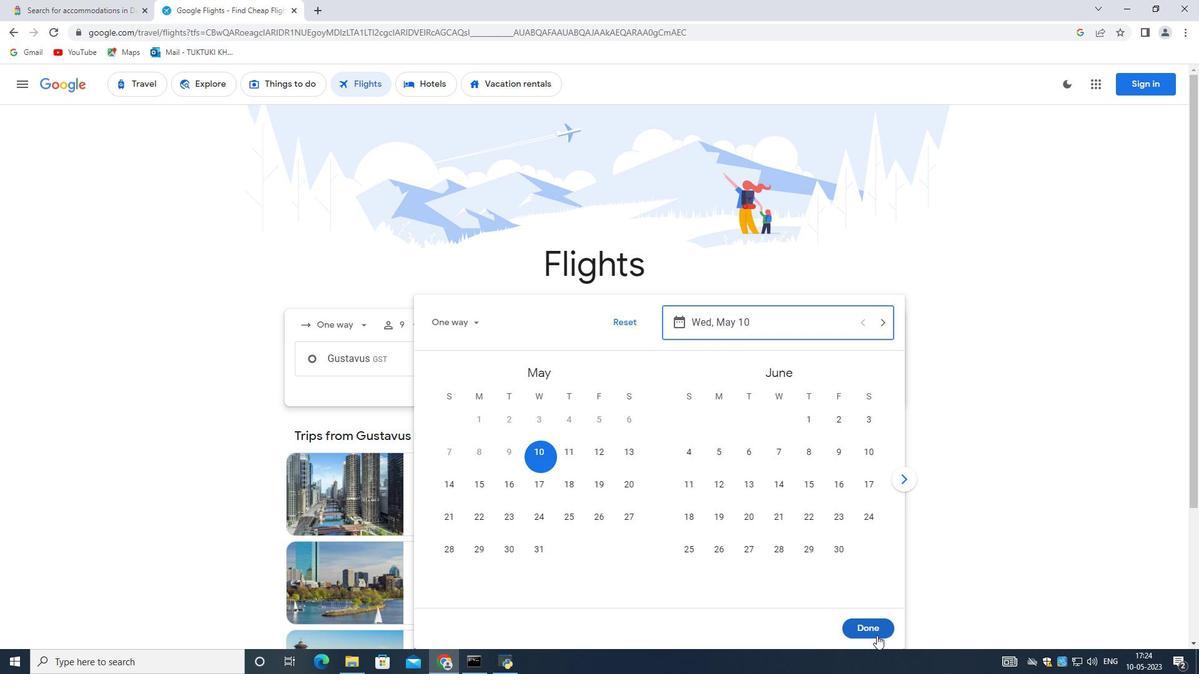 
Action: Mouse pressed left at (877, 623)
Screenshot: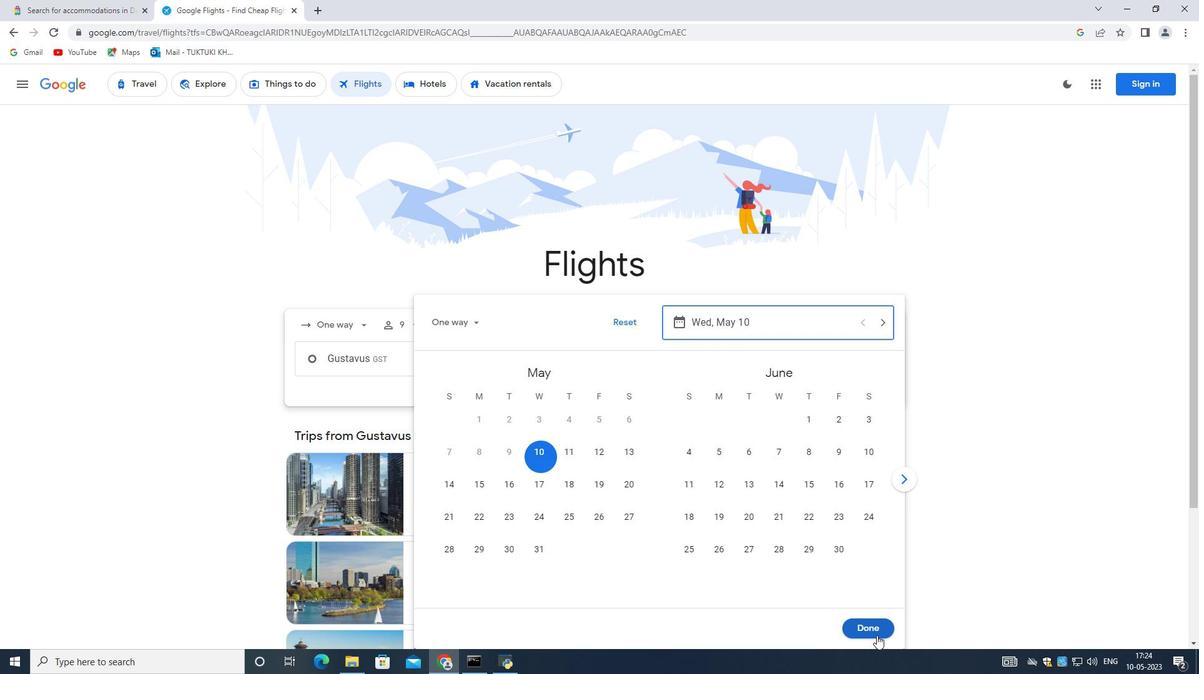 
Action: Mouse moved to (593, 411)
Screenshot: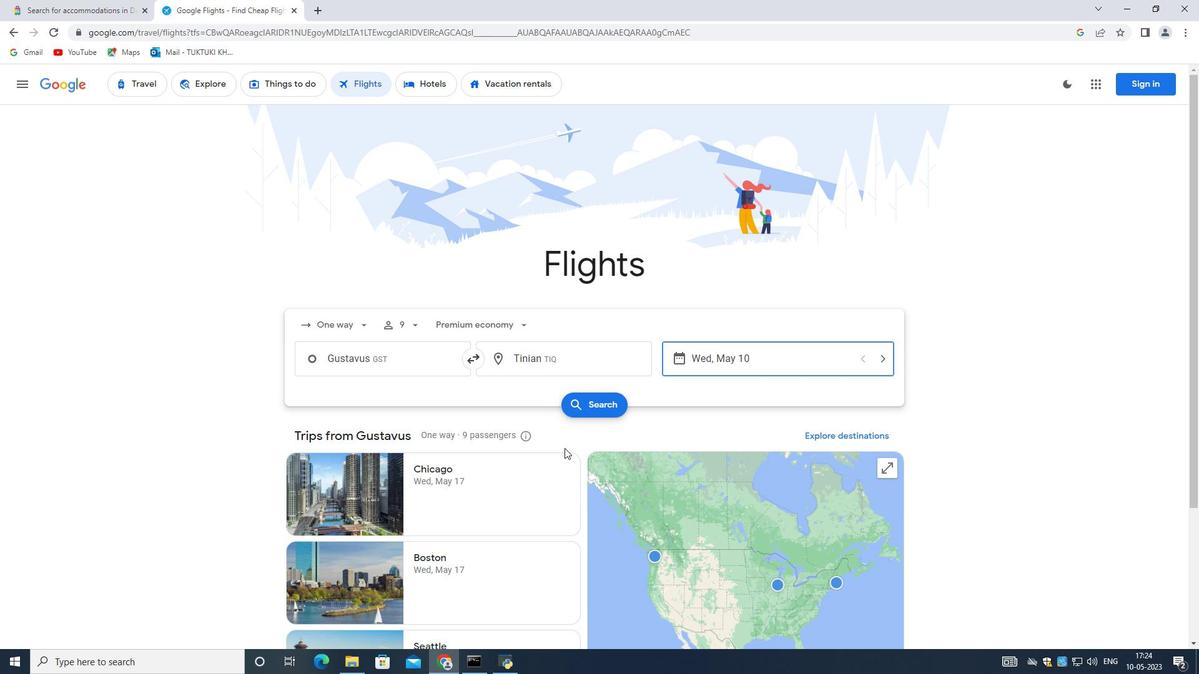 
Action: Mouse pressed left at (593, 411)
Screenshot: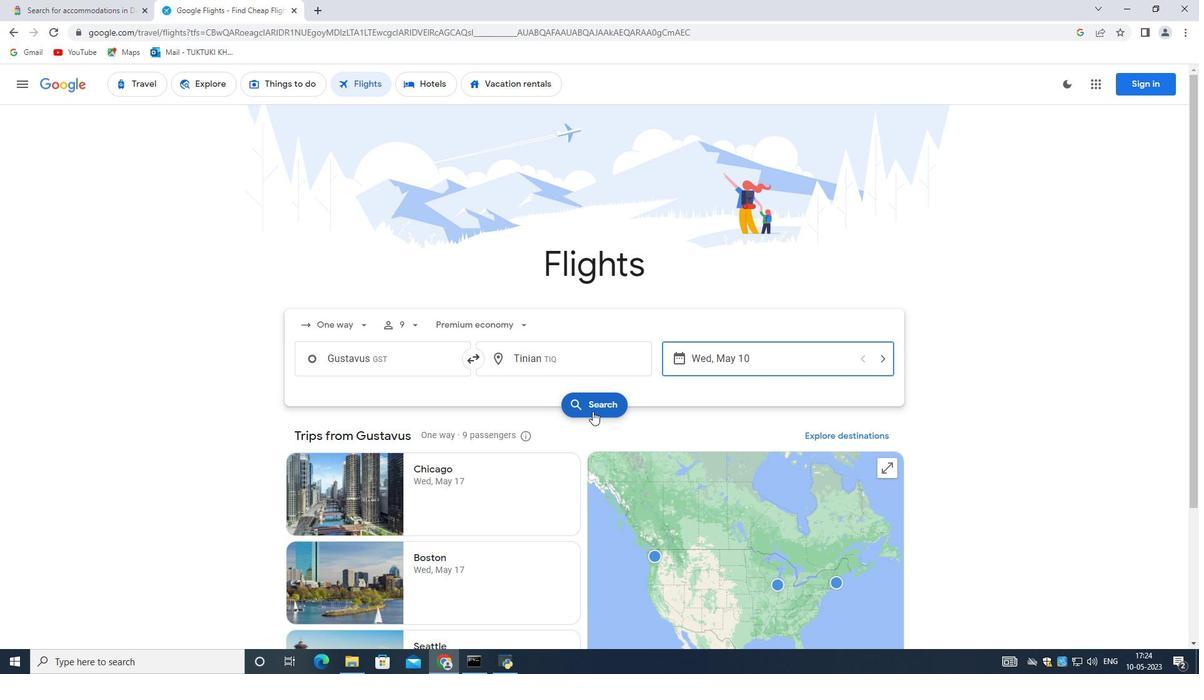 
Action: Mouse moved to (501, 203)
Screenshot: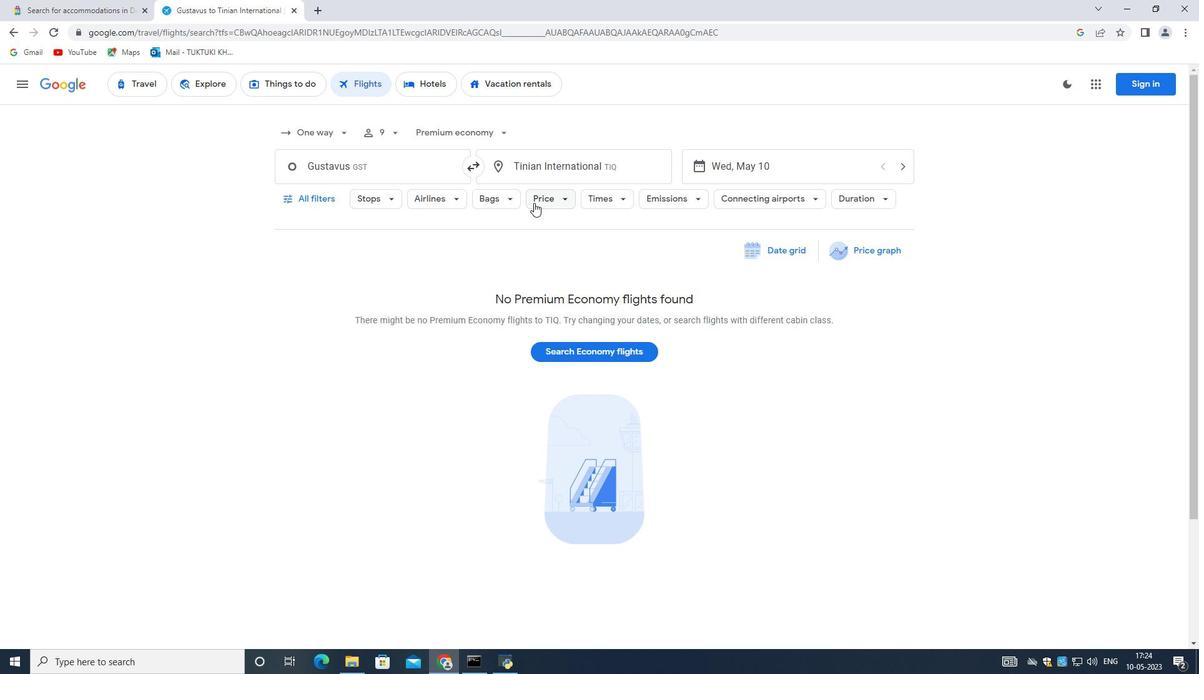 
Action: Mouse pressed left at (501, 203)
Screenshot: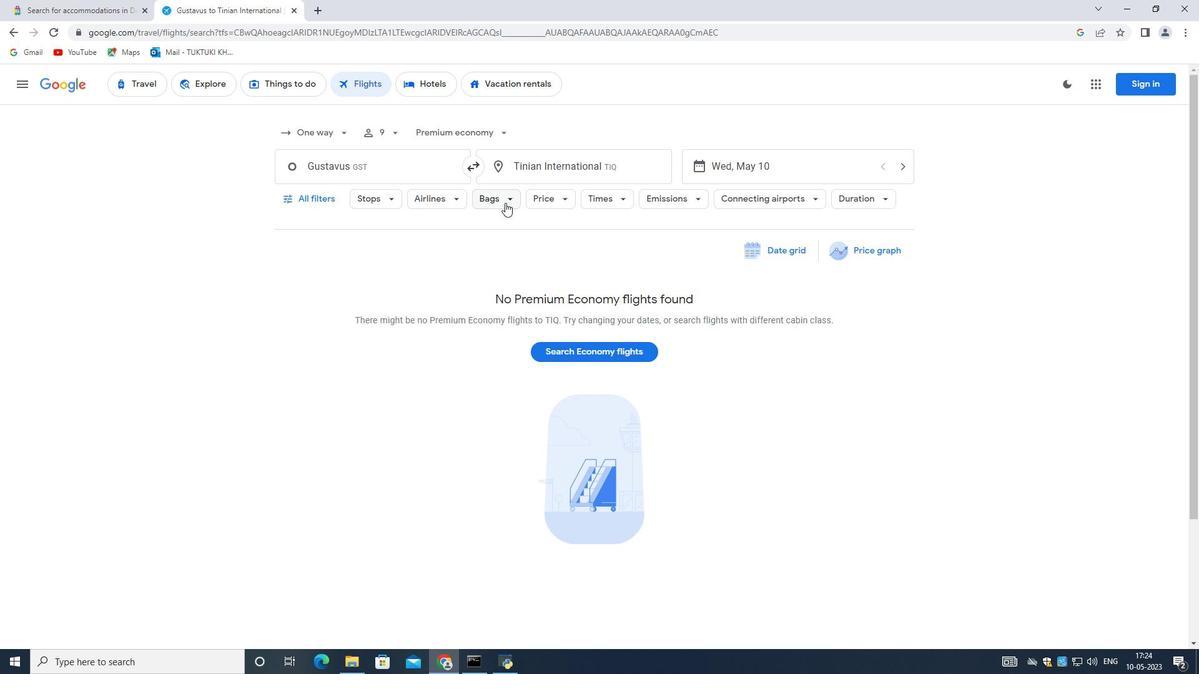 
Action: Mouse moved to (670, 259)
Screenshot: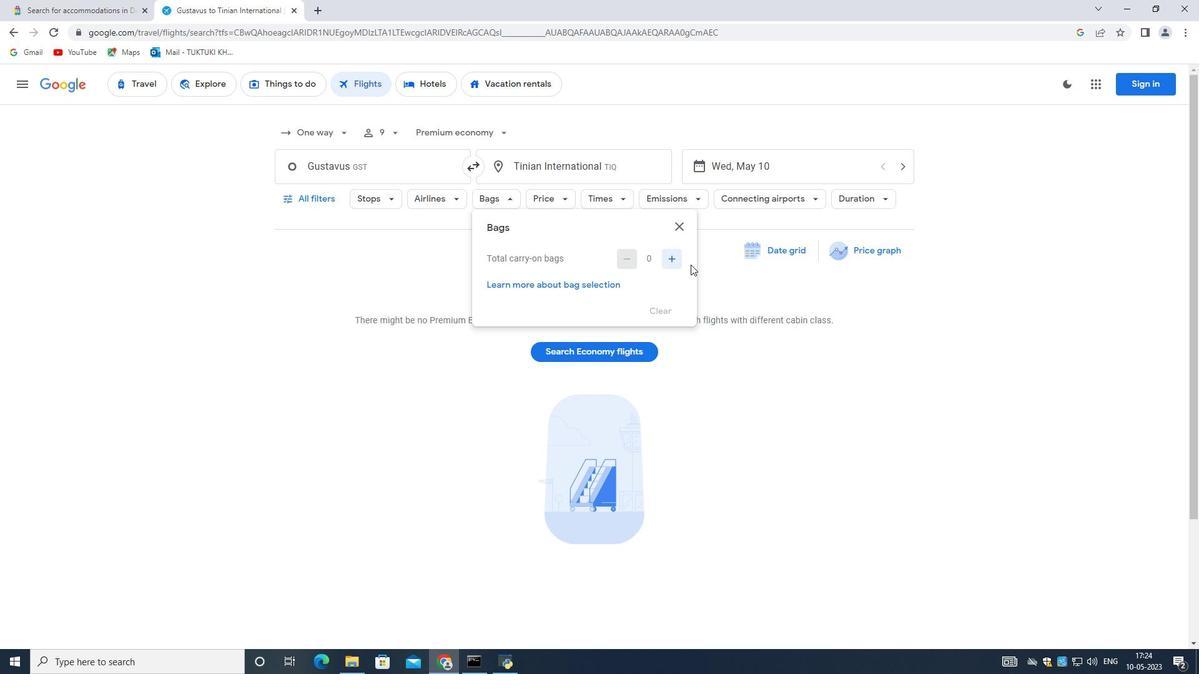 
Action: Mouse pressed left at (670, 259)
Screenshot: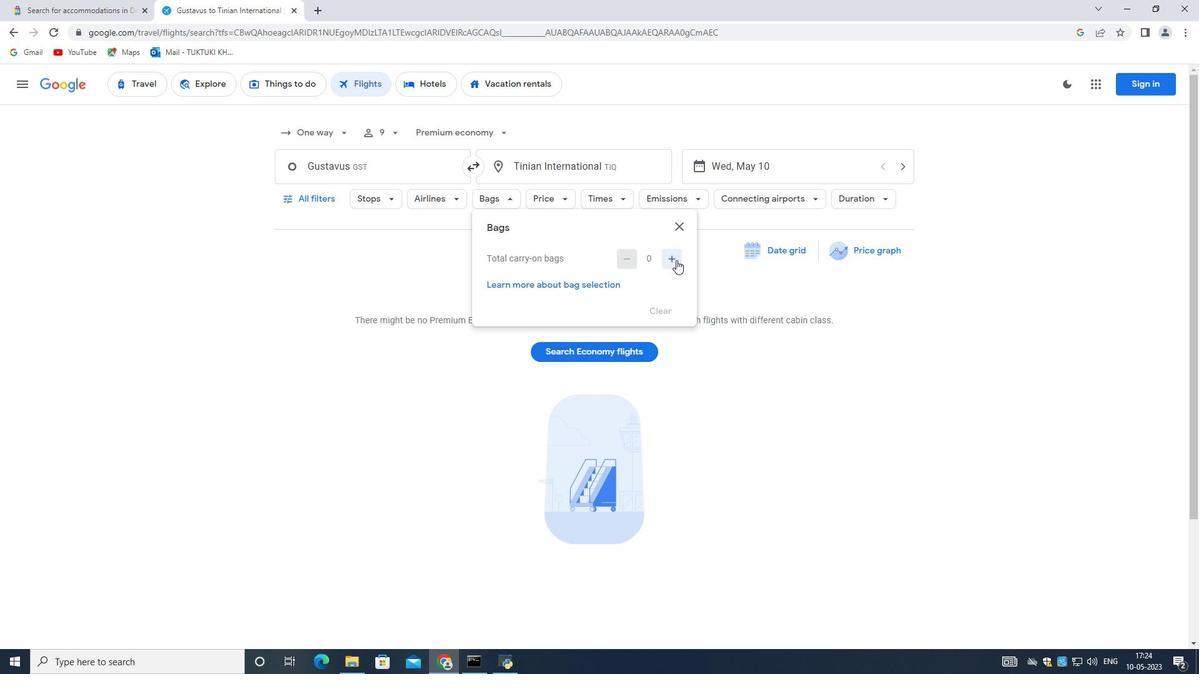 
Action: Mouse pressed left at (670, 259)
Screenshot: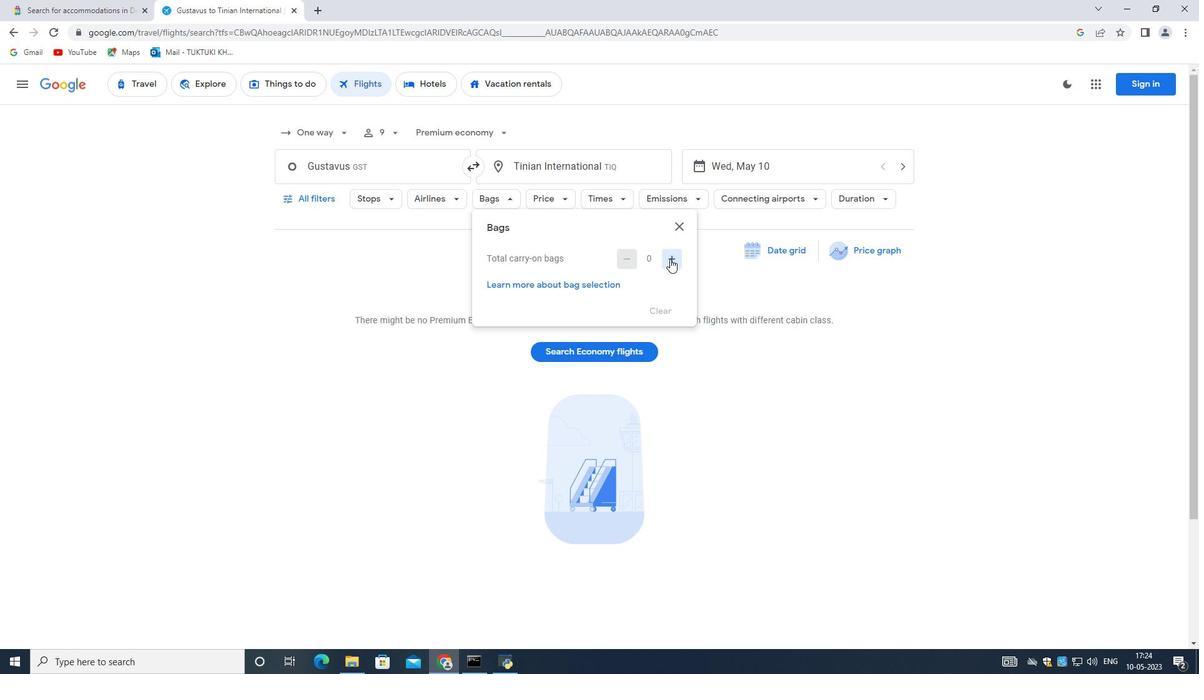 
Action: Mouse moved to (624, 259)
Screenshot: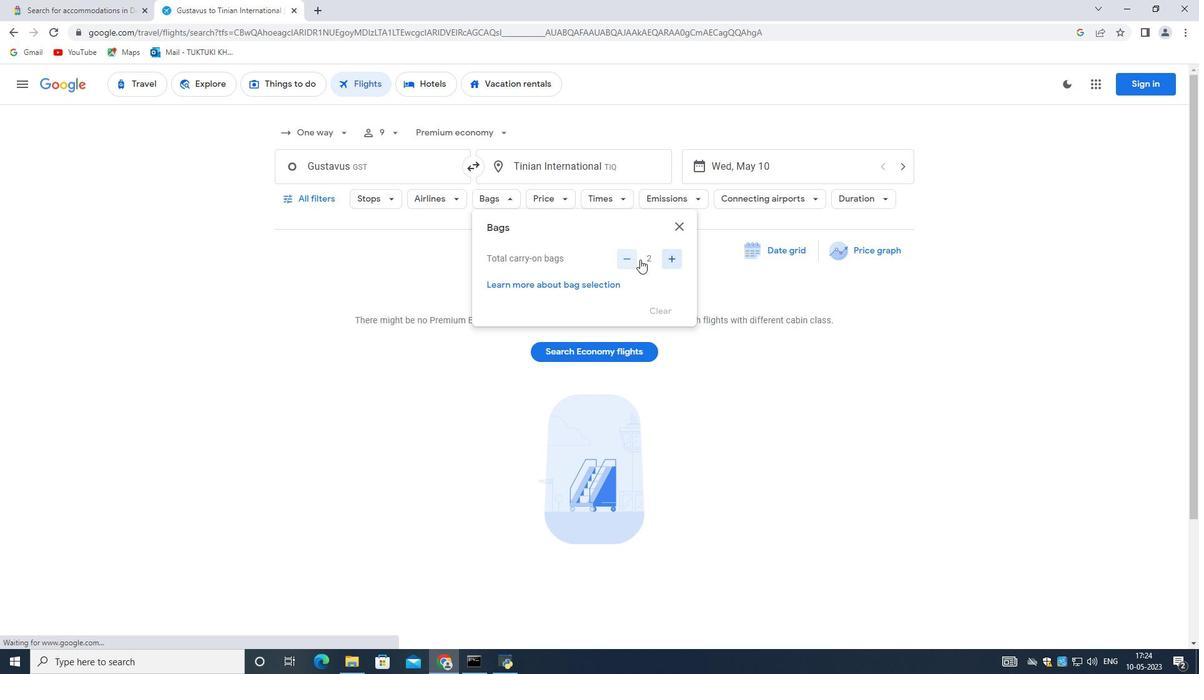 
Action: Mouse pressed left at (624, 259)
Screenshot: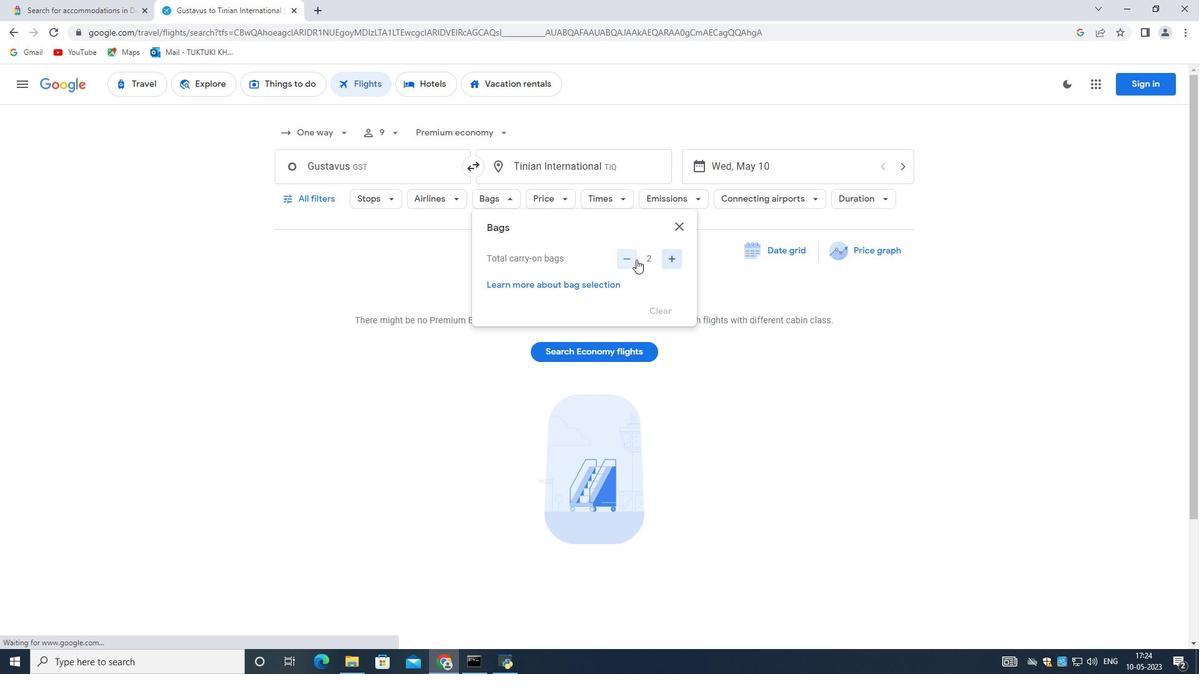 
Action: Mouse pressed left at (624, 259)
Screenshot: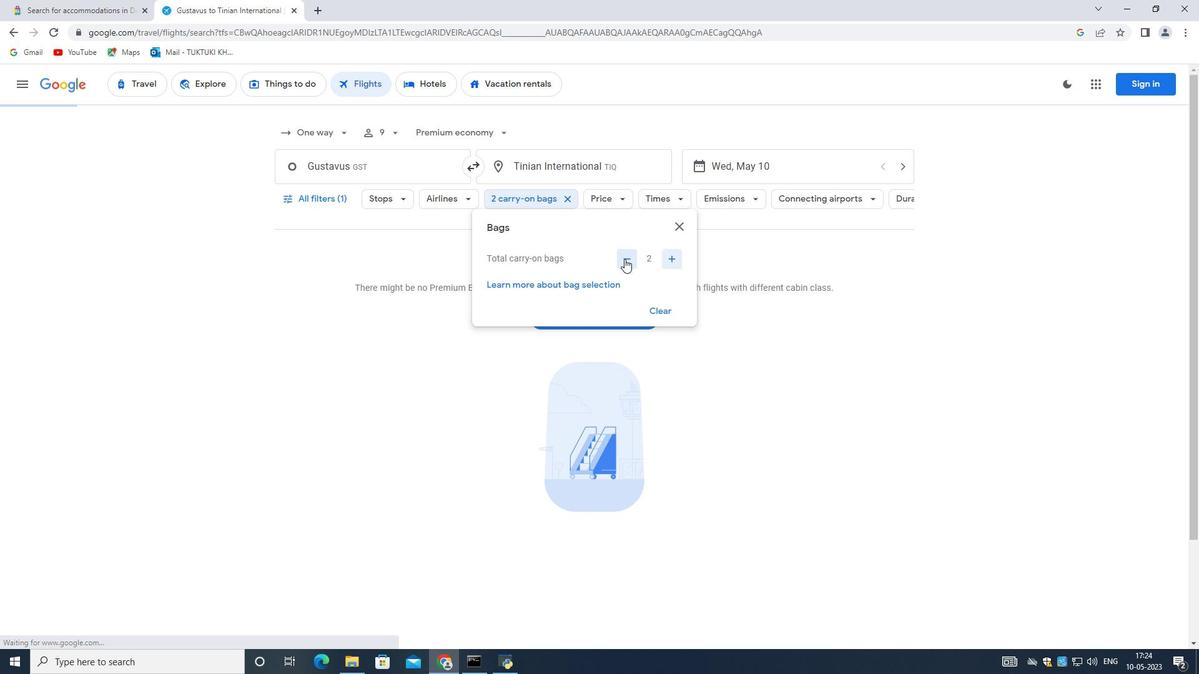 
Action: Mouse moved to (373, 251)
Screenshot: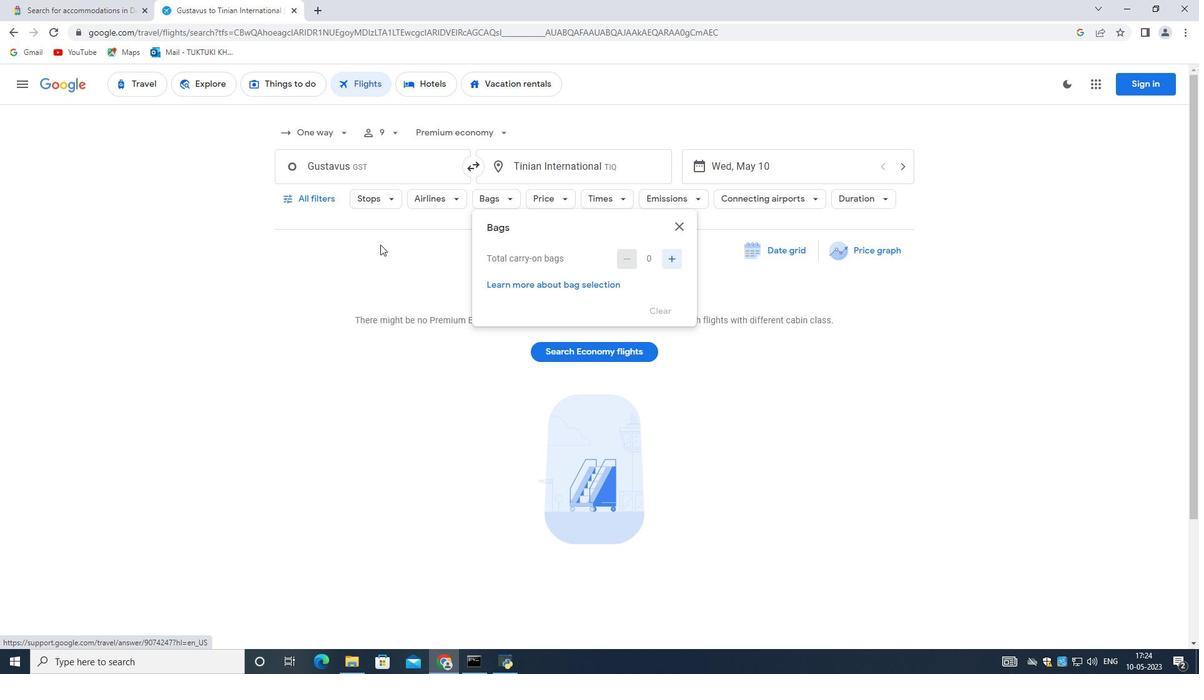 
Action: Mouse pressed left at (373, 251)
Screenshot: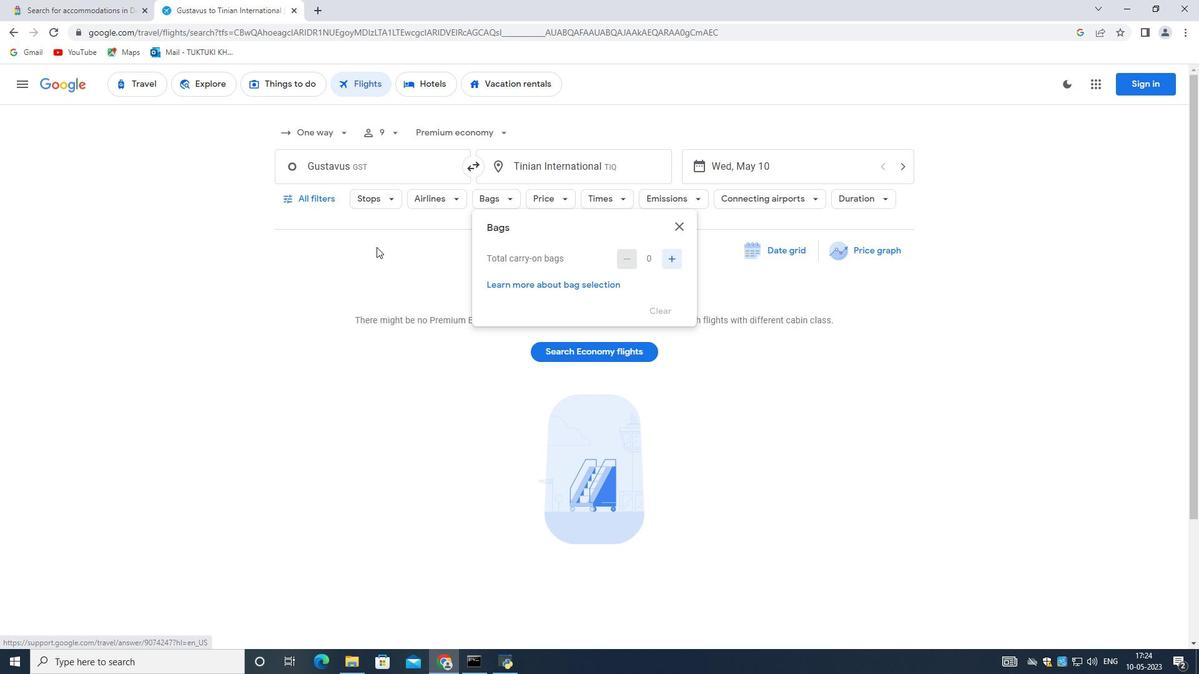 
Action: Mouse moved to (568, 199)
Screenshot: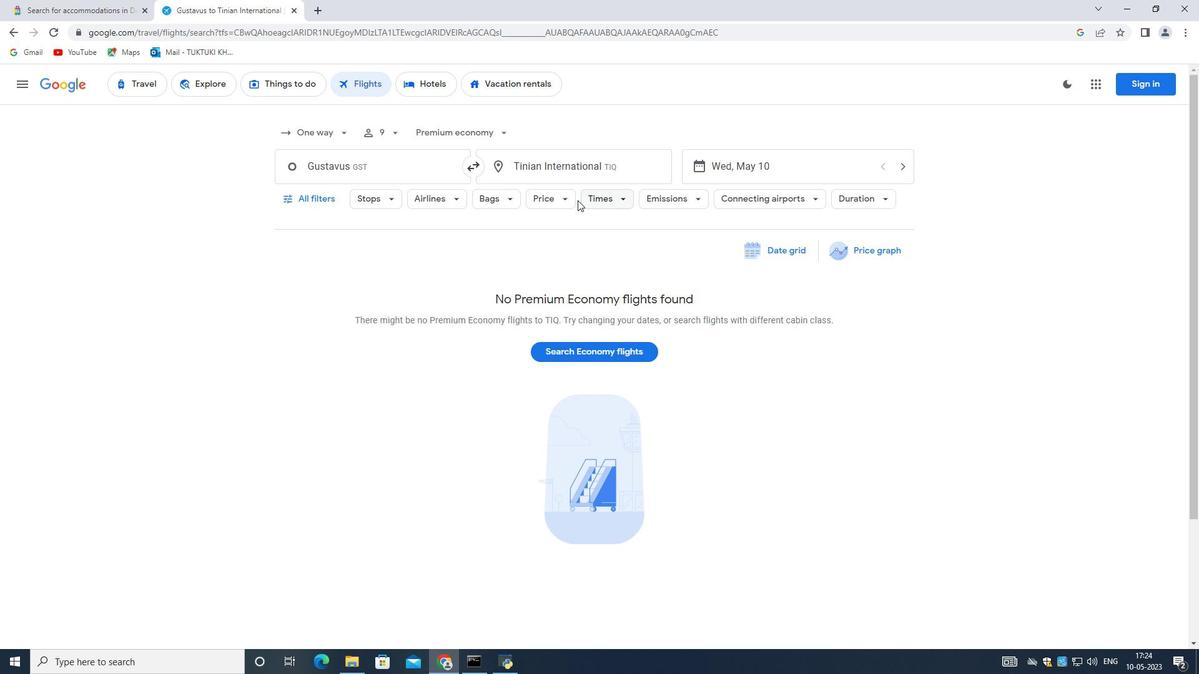 
Action: Mouse pressed left at (568, 199)
Screenshot: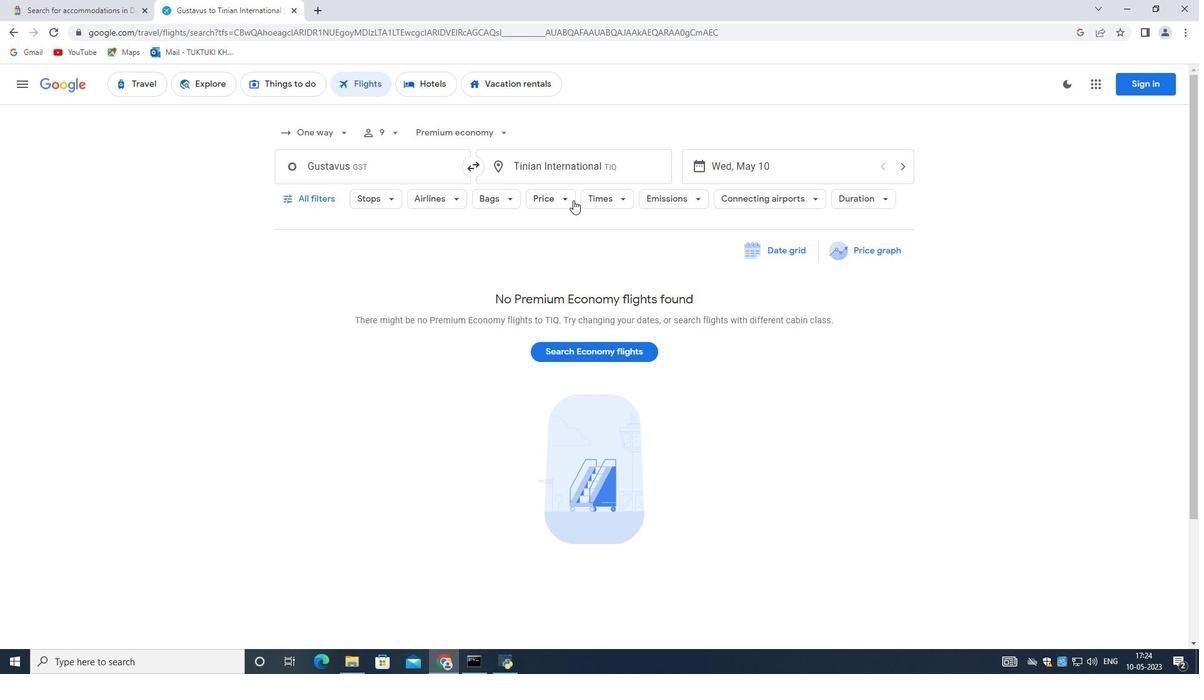 
Action: Mouse moved to (739, 282)
Screenshot: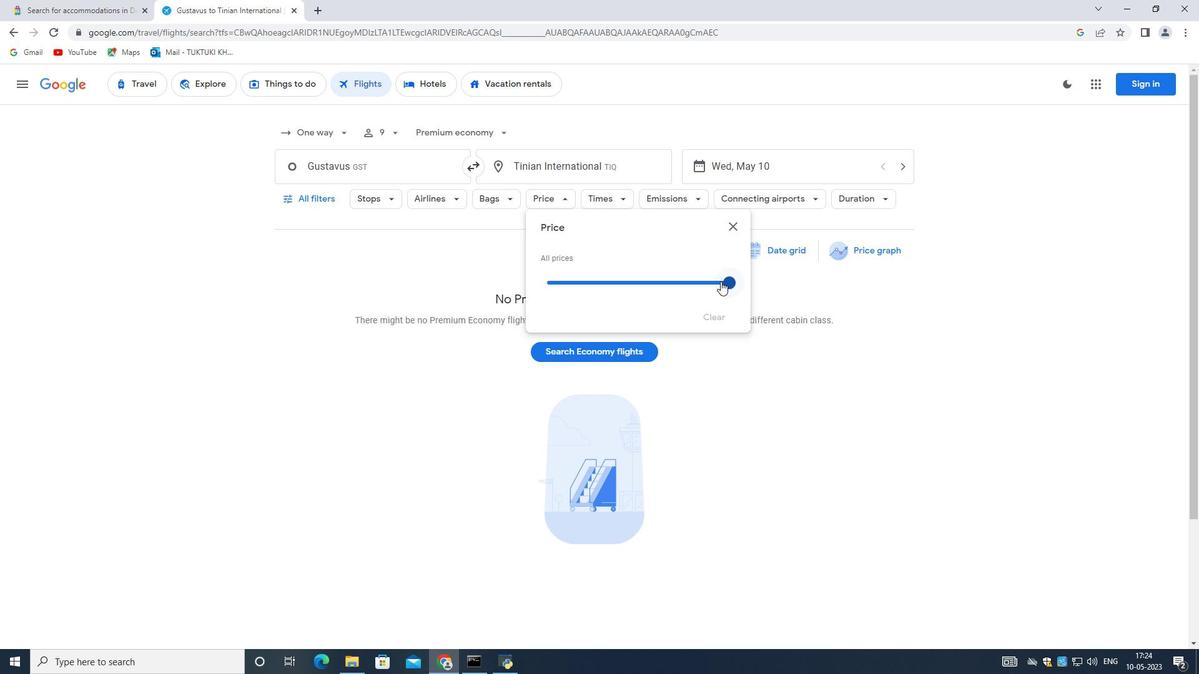 
Action: Mouse pressed left at (739, 282)
Screenshot: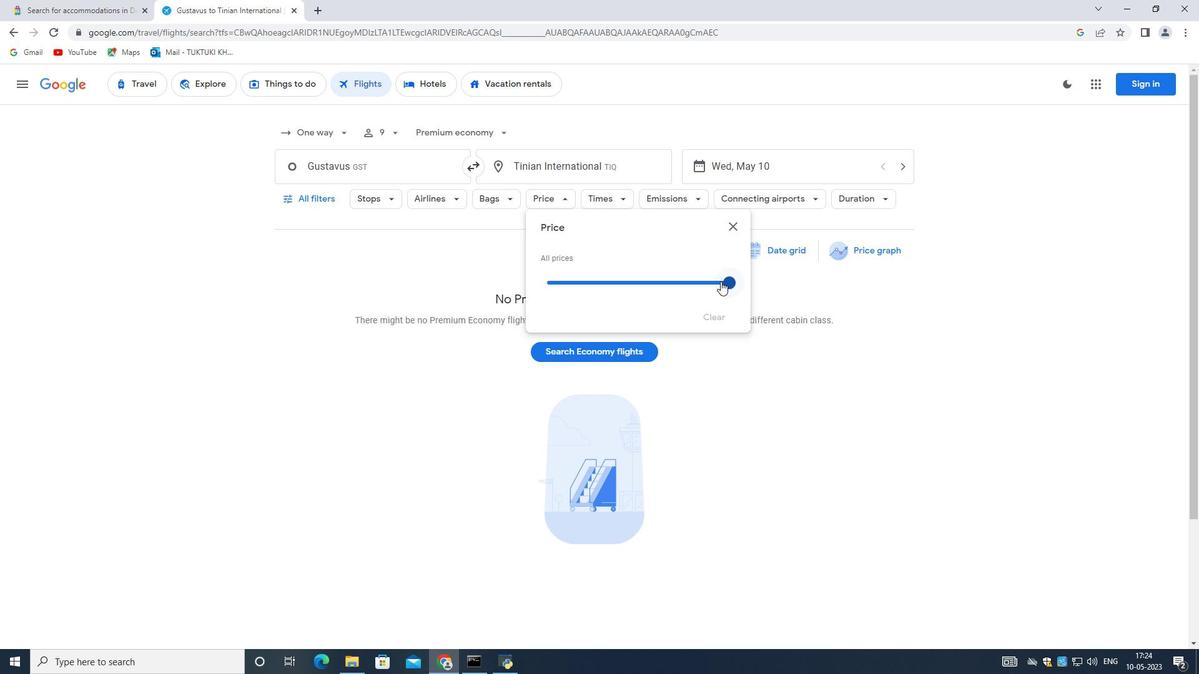 
Action: Mouse moved to (457, 227)
Screenshot: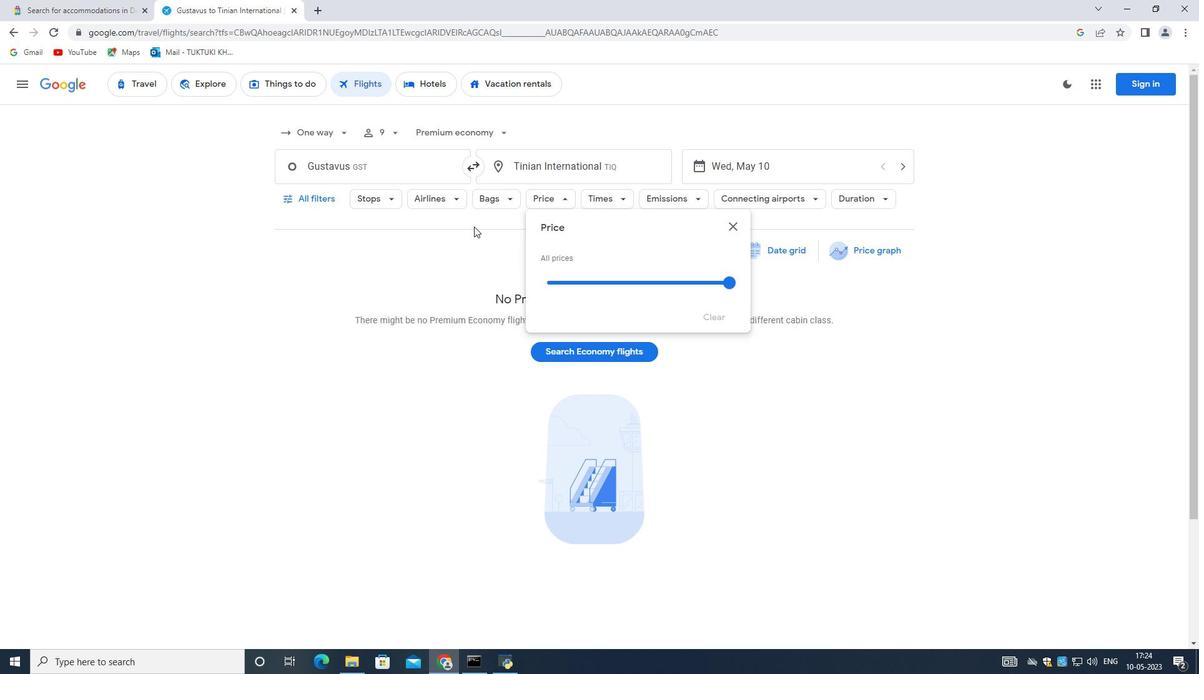
Action: Mouse pressed left at (457, 227)
Screenshot: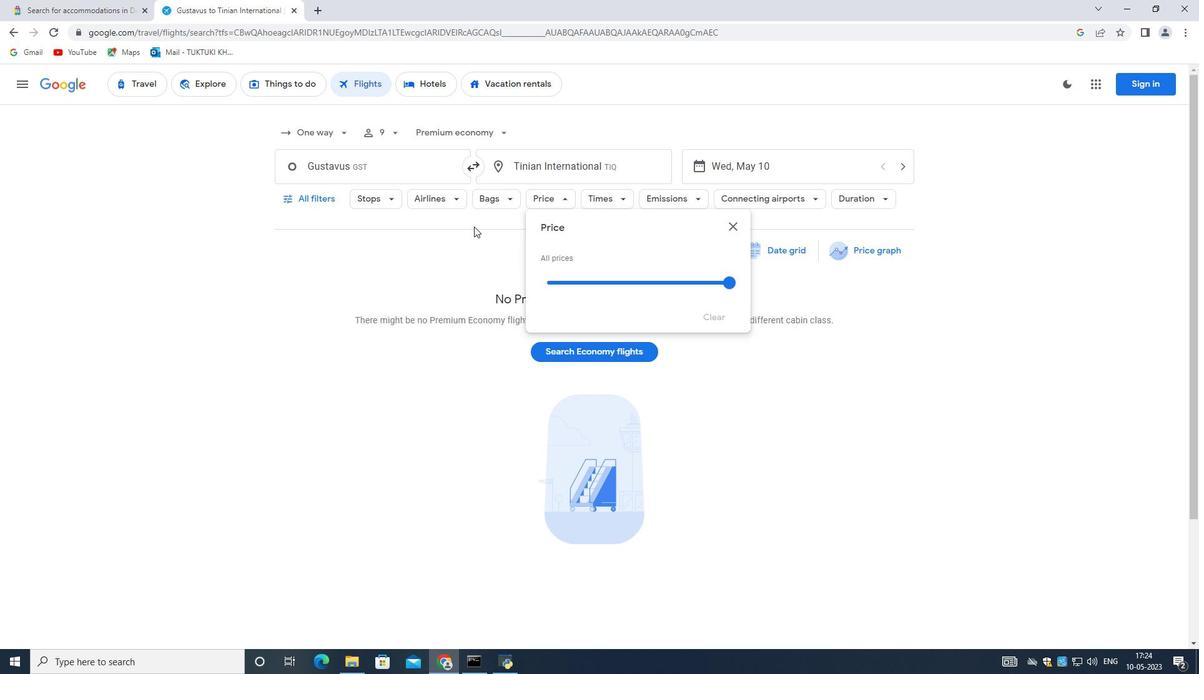 
Action: Mouse moved to (600, 195)
Screenshot: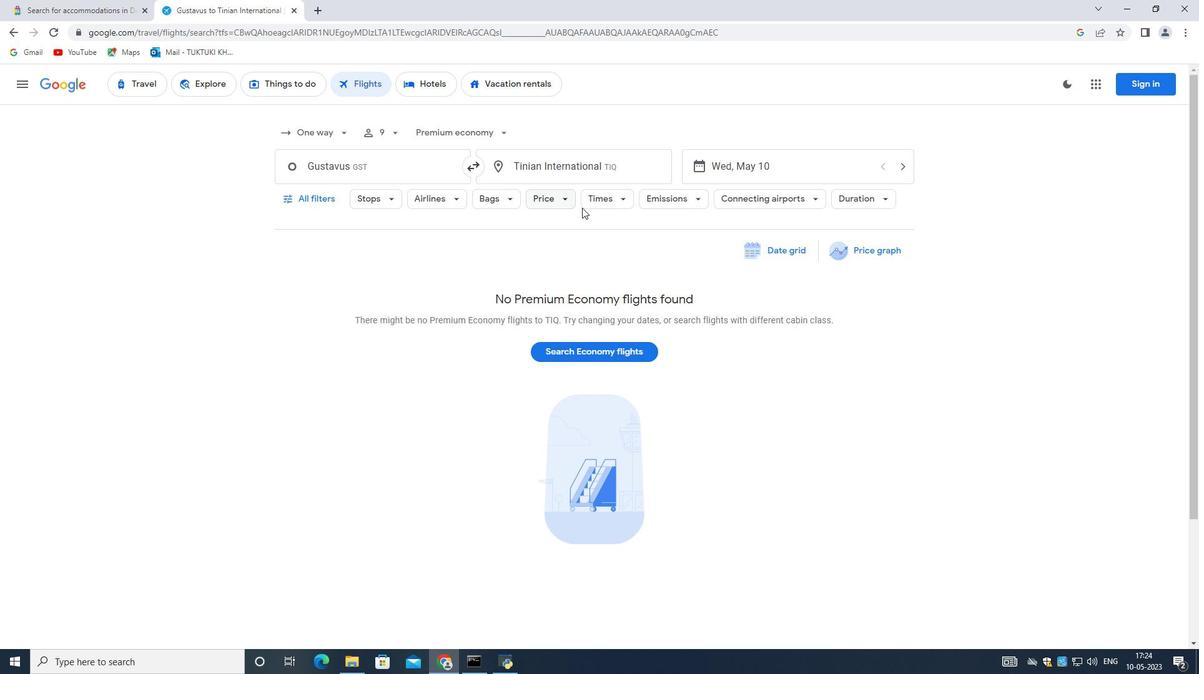 
Action: Mouse pressed left at (600, 195)
Screenshot: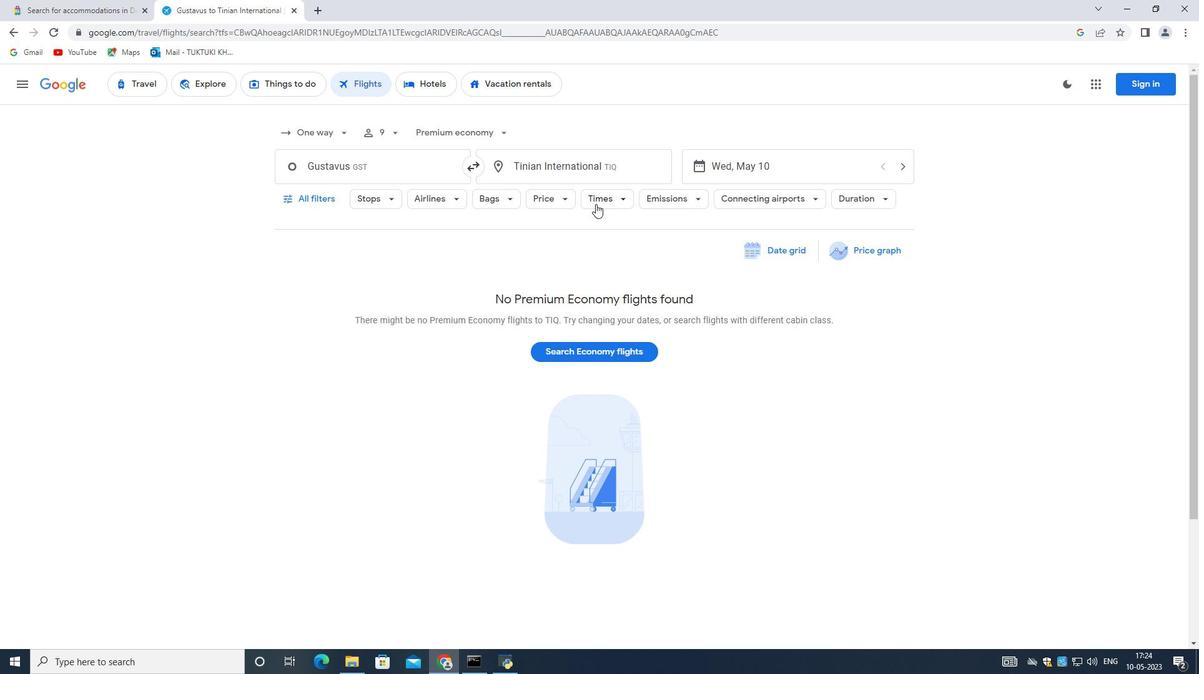 
Action: Mouse moved to (601, 317)
Screenshot: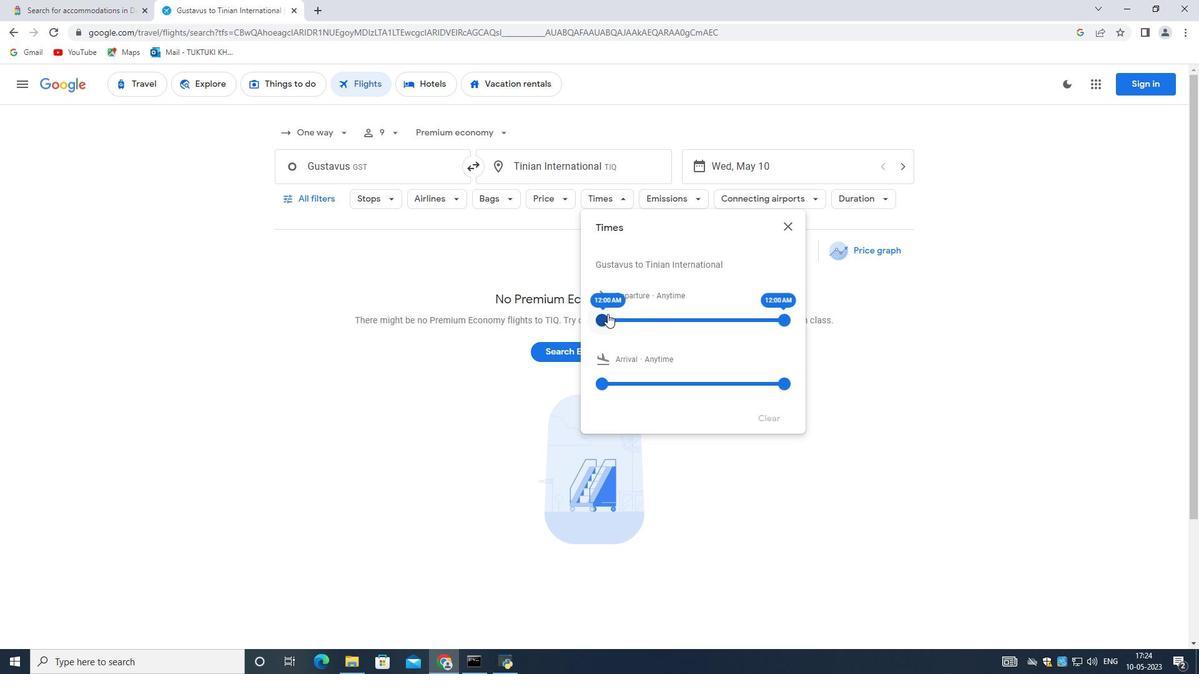
Action: Mouse pressed left at (601, 317)
Screenshot: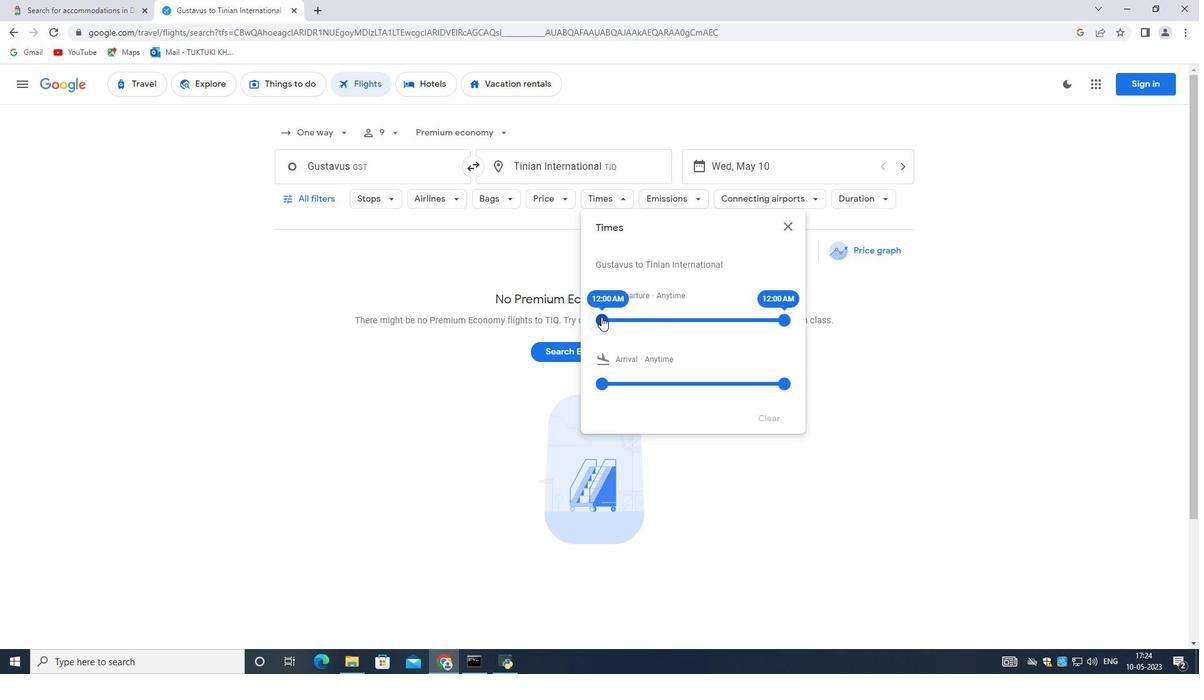 
Action: Mouse moved to (780, 316)
Screenshot: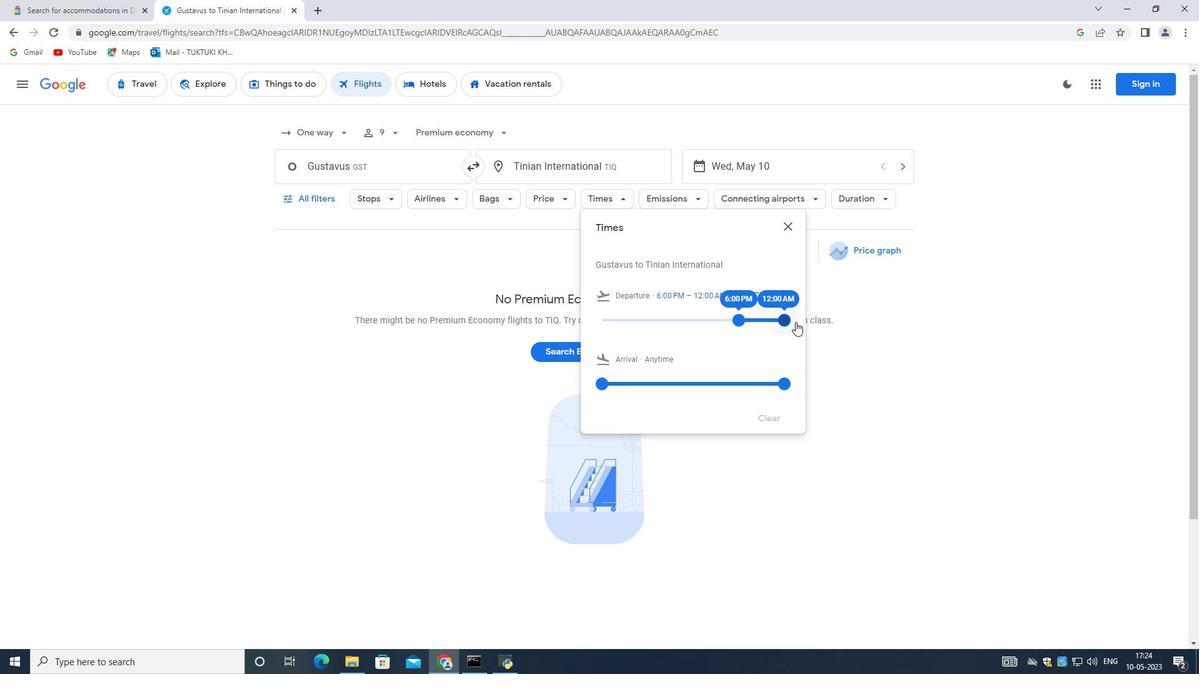 
Action: Mouse pressed left at (780, 316)
Screenshot: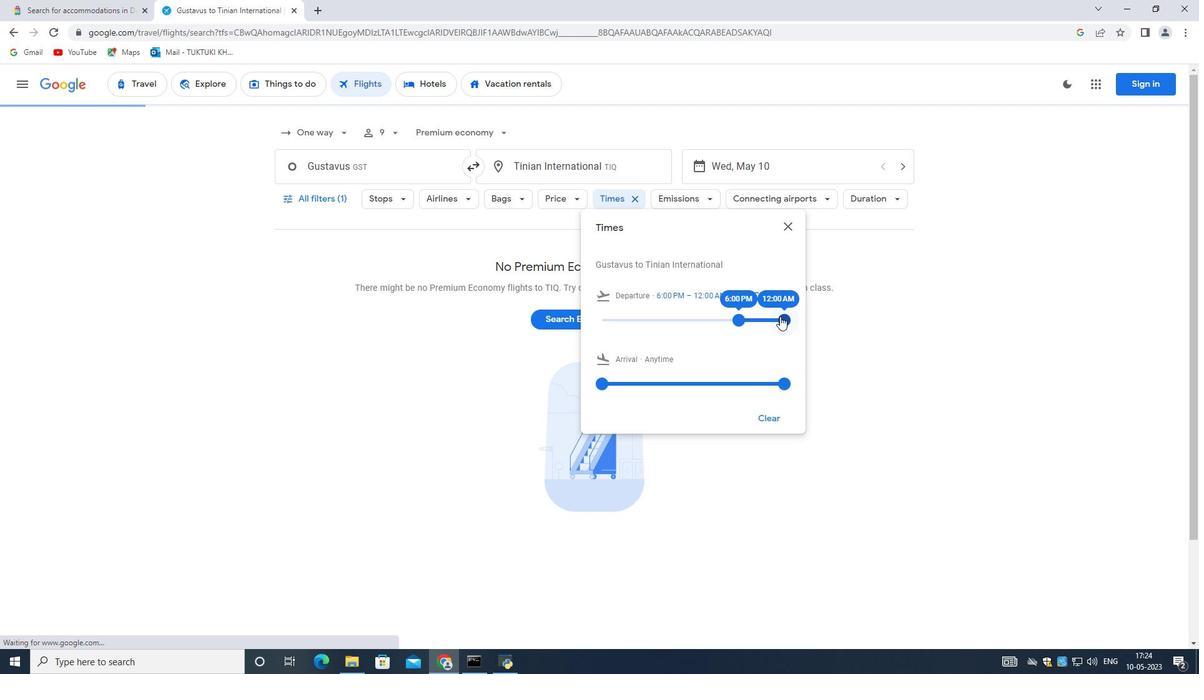 
Action: Mouse moved to (659, 369)
Screenshot: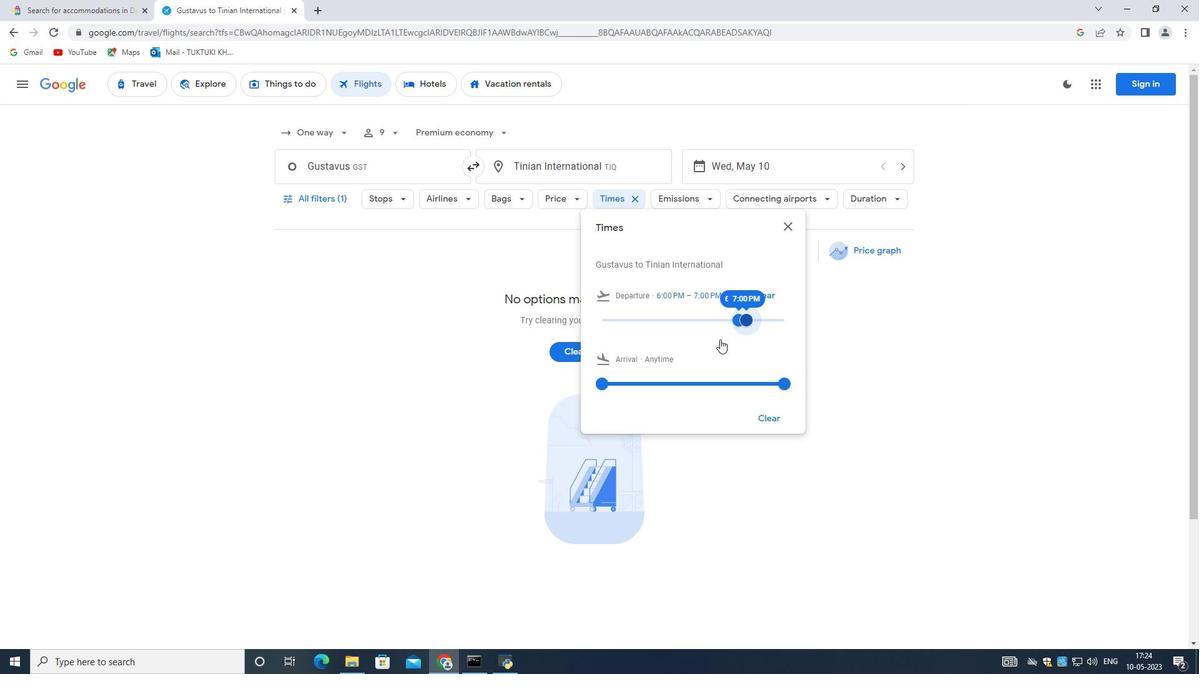 
Action: Mouse scrolled (659, 368) with delta (0, 0)
Screenshot: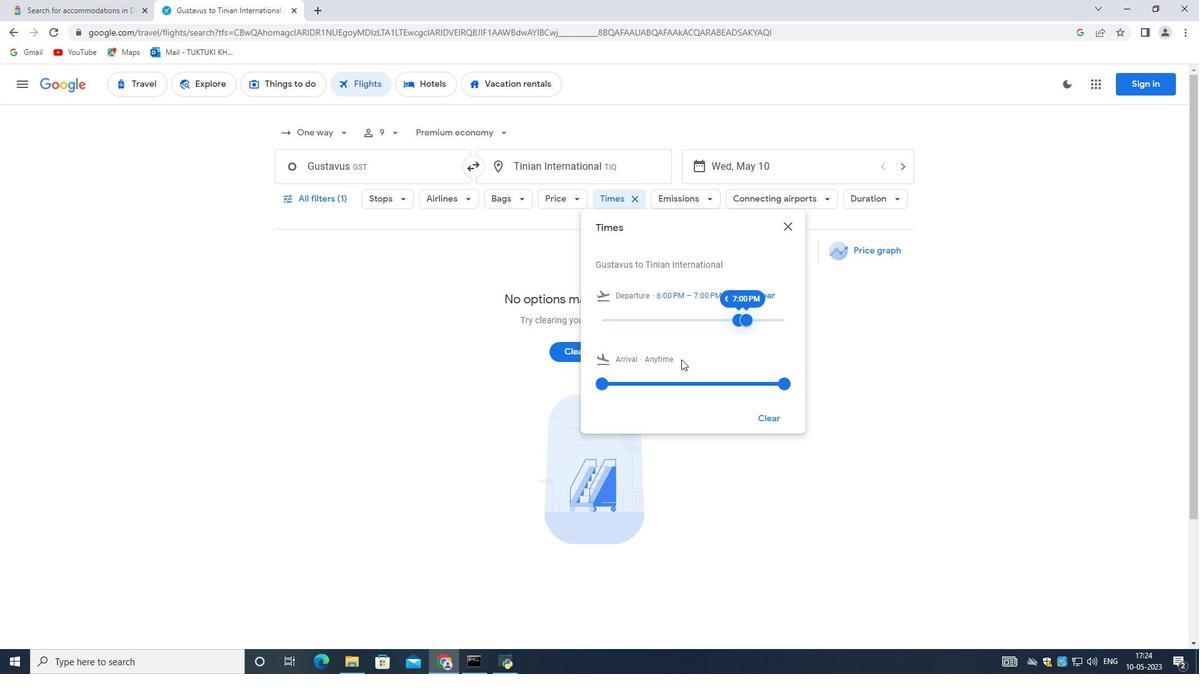 
Action: Mouse scrolled (659, 368) with delta (0, 0)
Screenshot: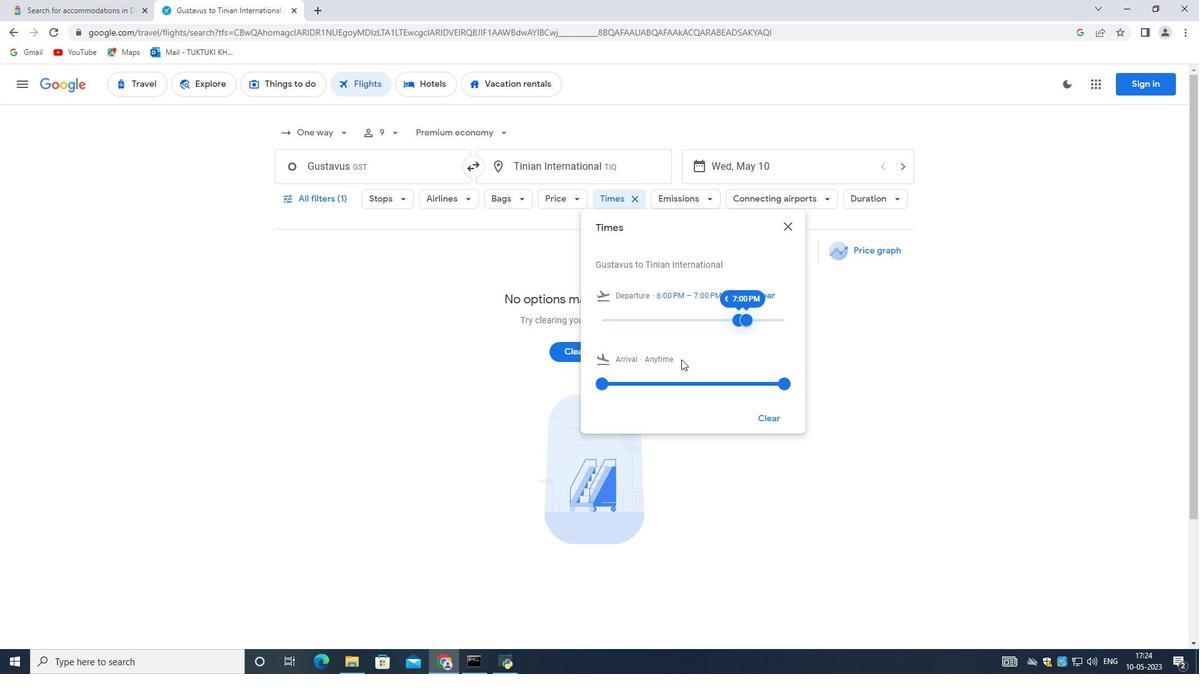 
Action: Mouse scrolled (659, 368) with delta (0, 0)
Screenshot: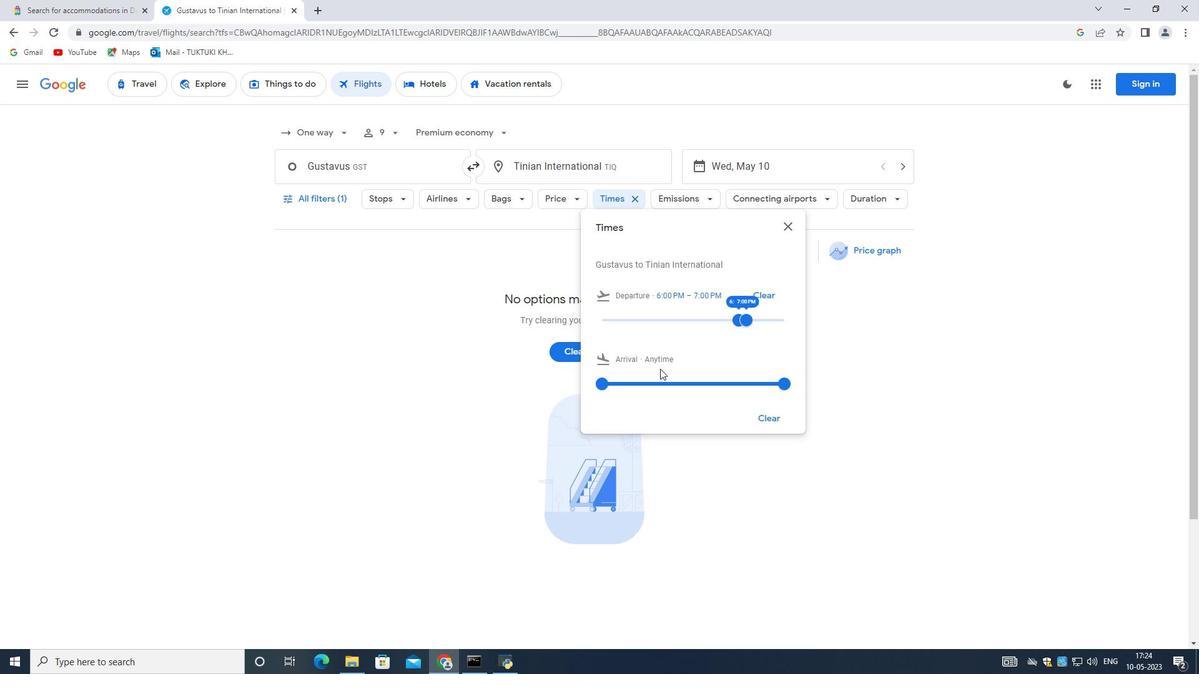 
Action: Mouse scrolled (659, 368) with delta (0, 0)
Screenshot: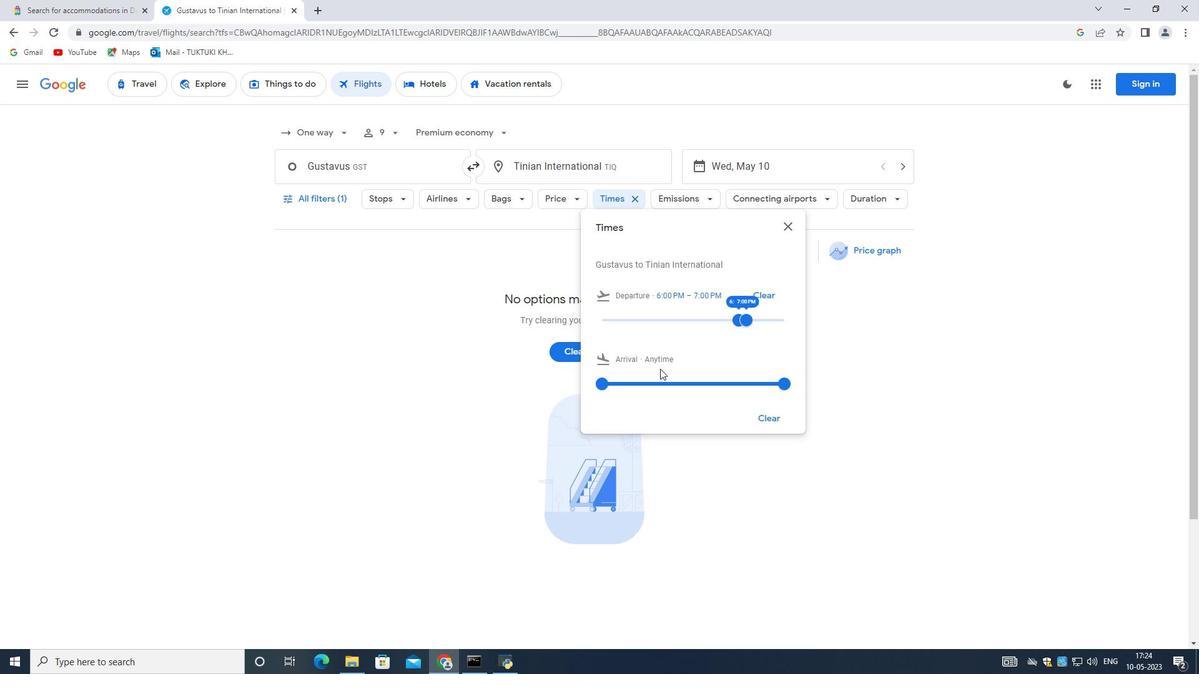 
Action: Mouse scrolled (659, 368) with delta (0, 0)
Screenshot: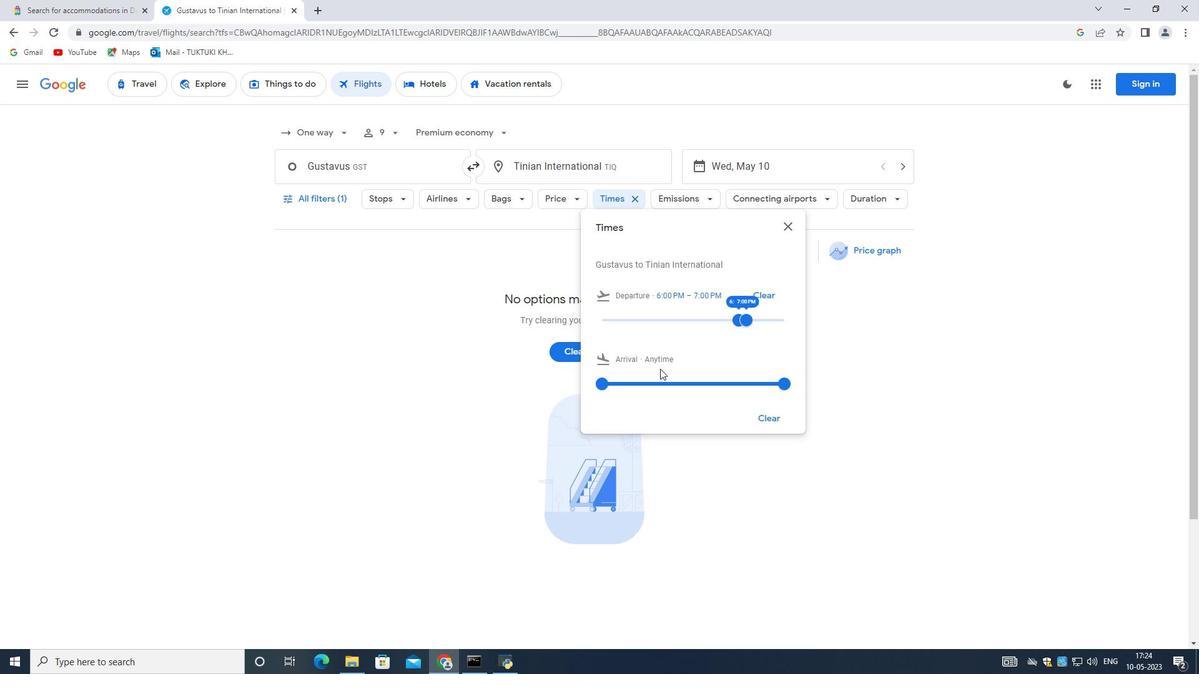 
Action: Mouse moved to (641, 374)
Screenshot: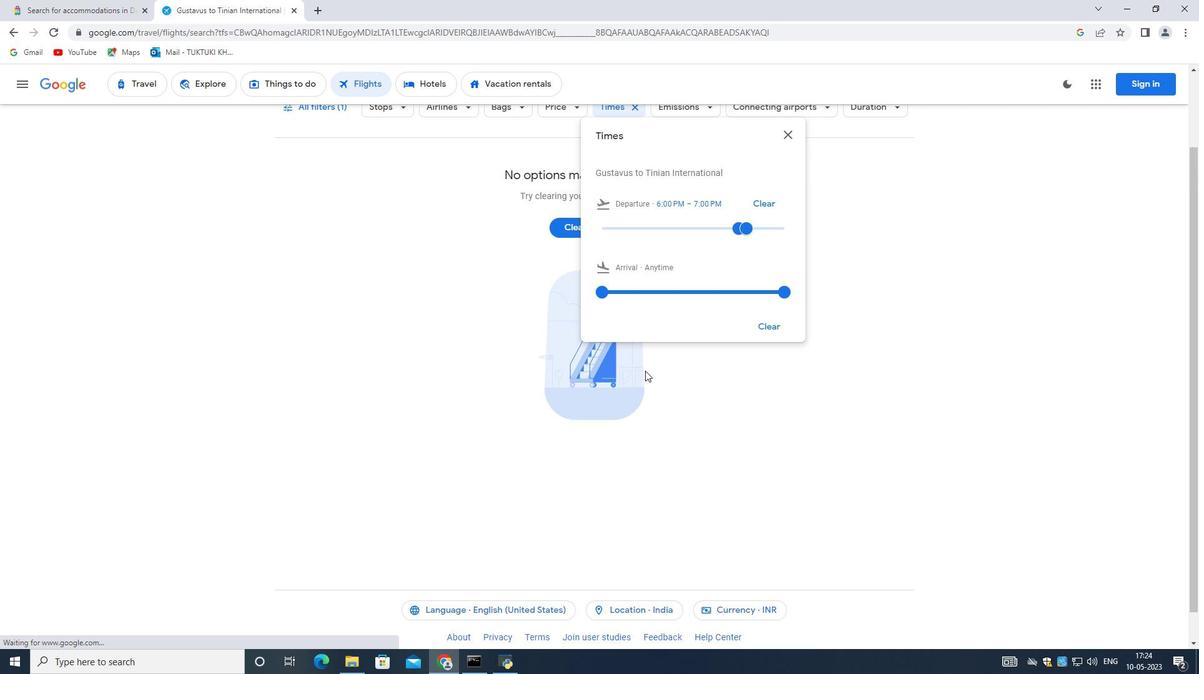 
Action: Mouse scrolled (641, 375) with delta (0, 0)
Screenshot: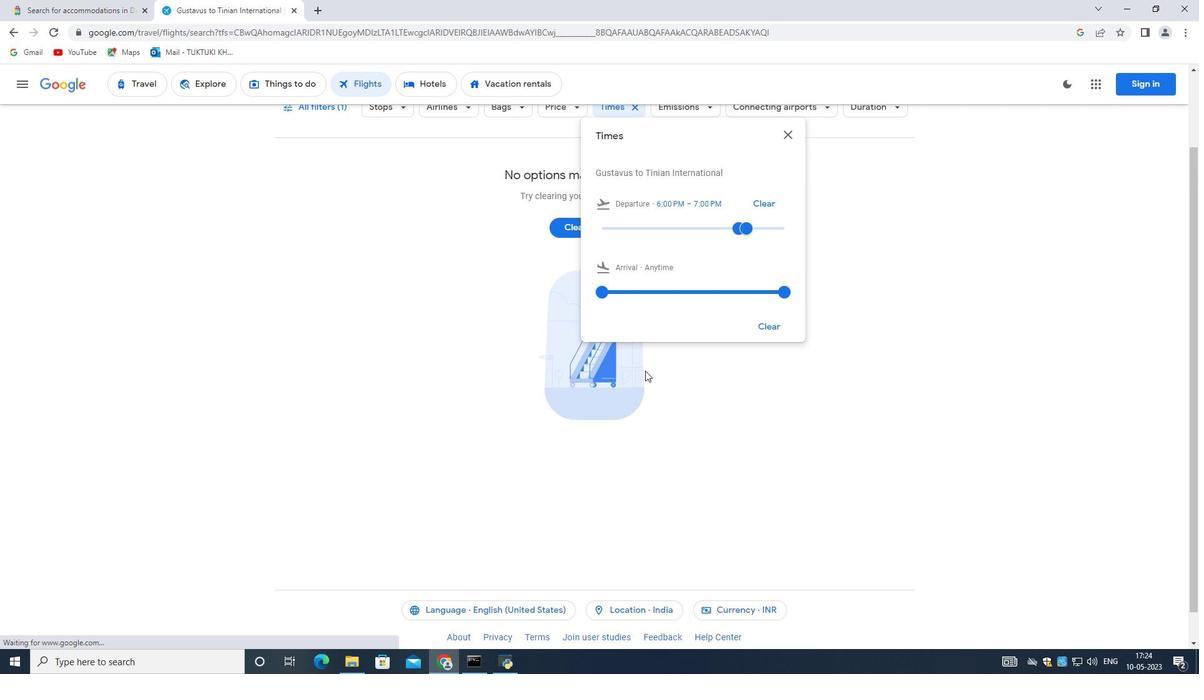 
Action: Mouse scrolled (641, 375) with delta (0, 0)
Screenshot: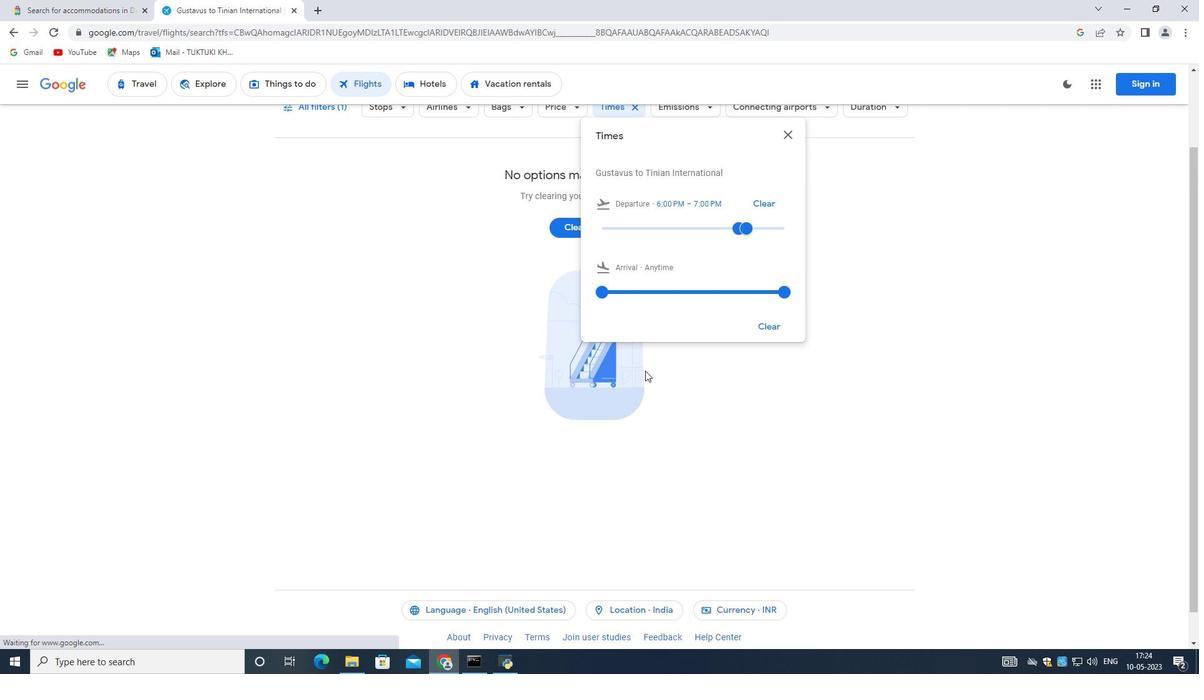 
Action: Mouse scrolled (641, 375) with delta (0, 0)
Screenshot: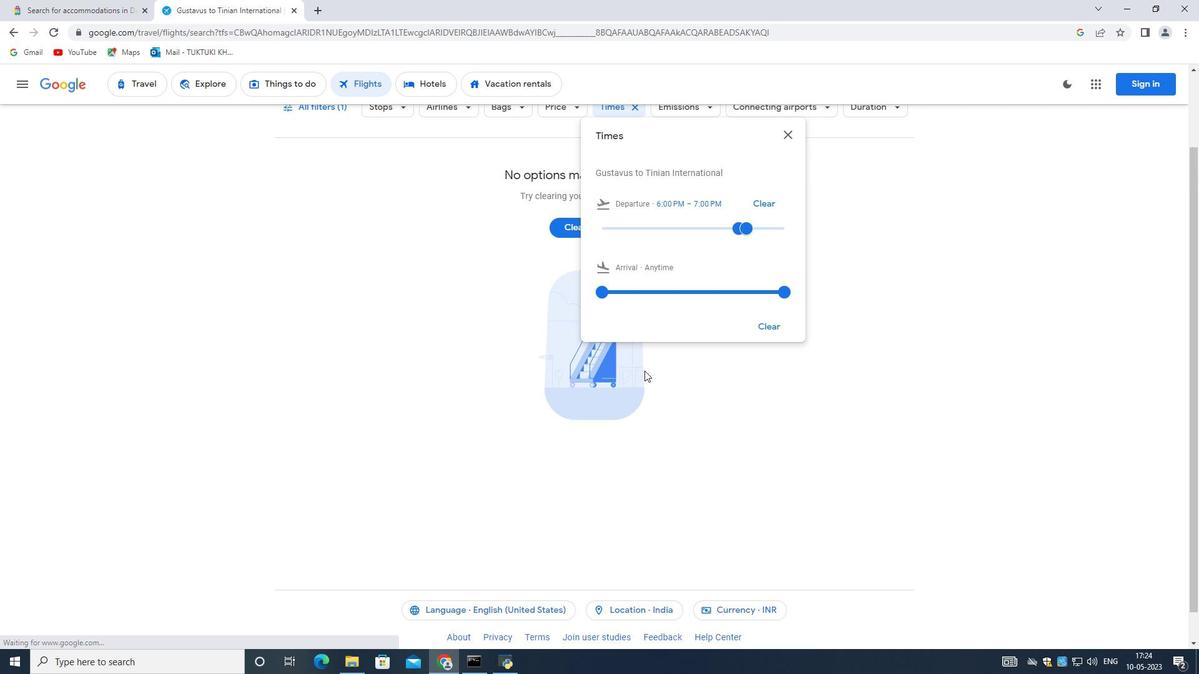 
Action: Mouse scrolled (641, 375) with delta (0, 0)
Screenshot: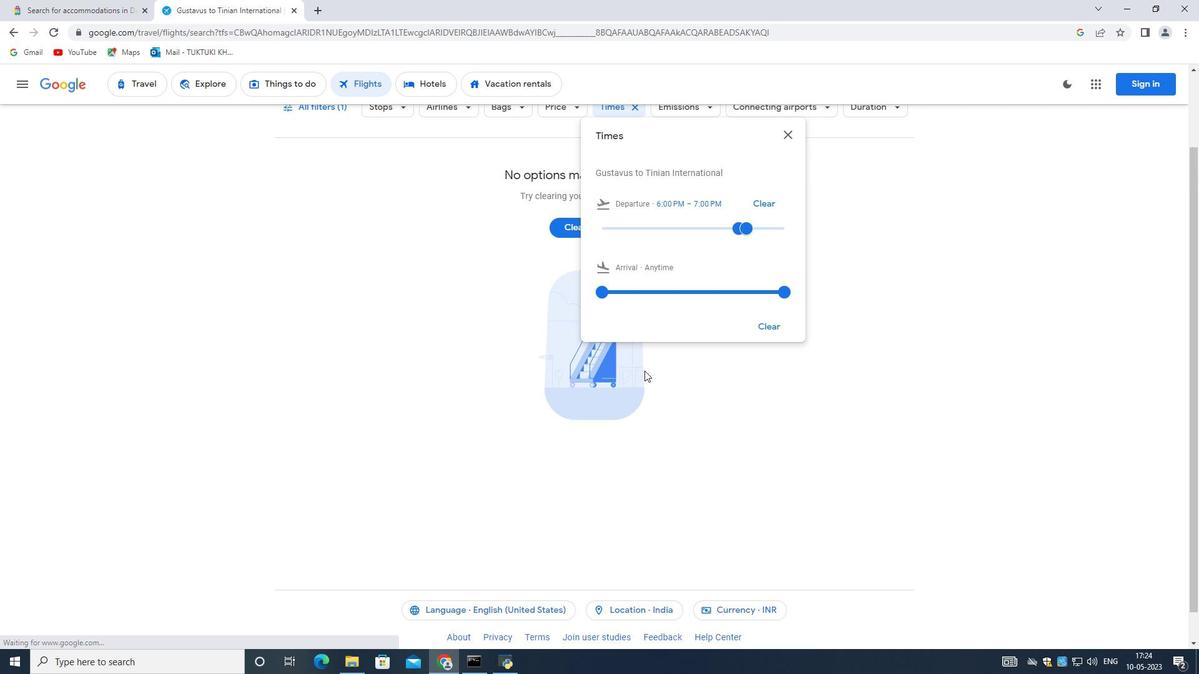 
Action: Mouse scrolled (641, 375) with delta (0, 0)
Screenshot: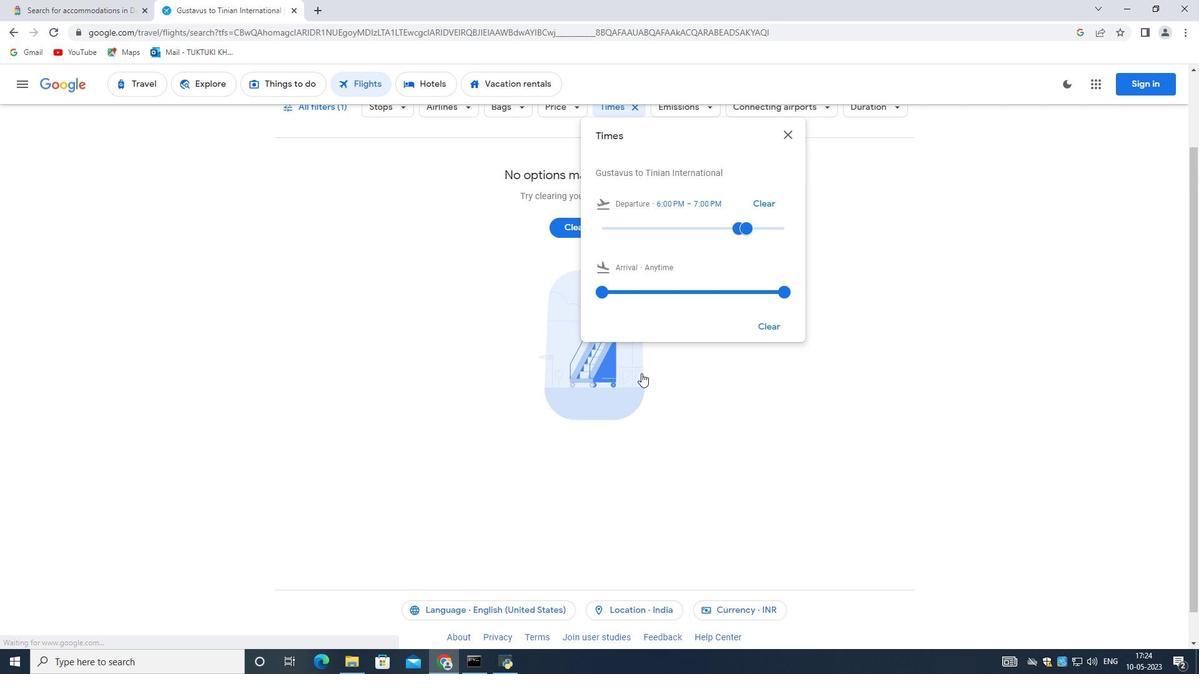 
Action: Mouse scrolled (641, 375) with delta (0, 0)
Screenshot: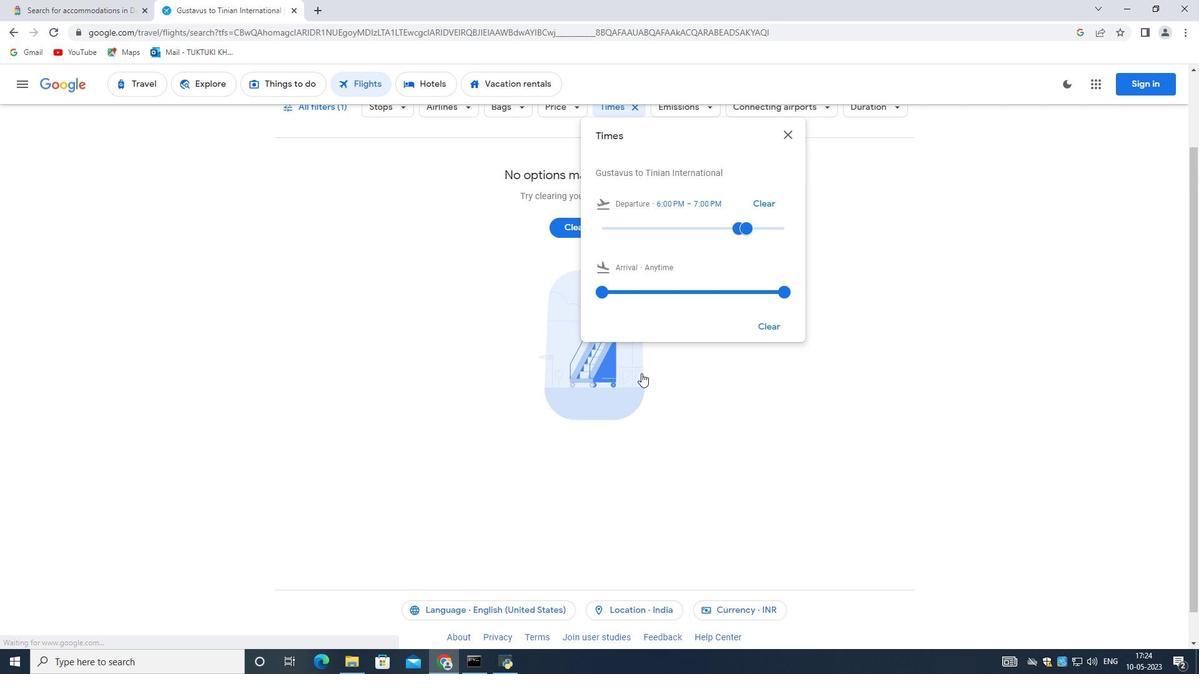 
Action: Mouse moved to (628, 385)
Screenshot: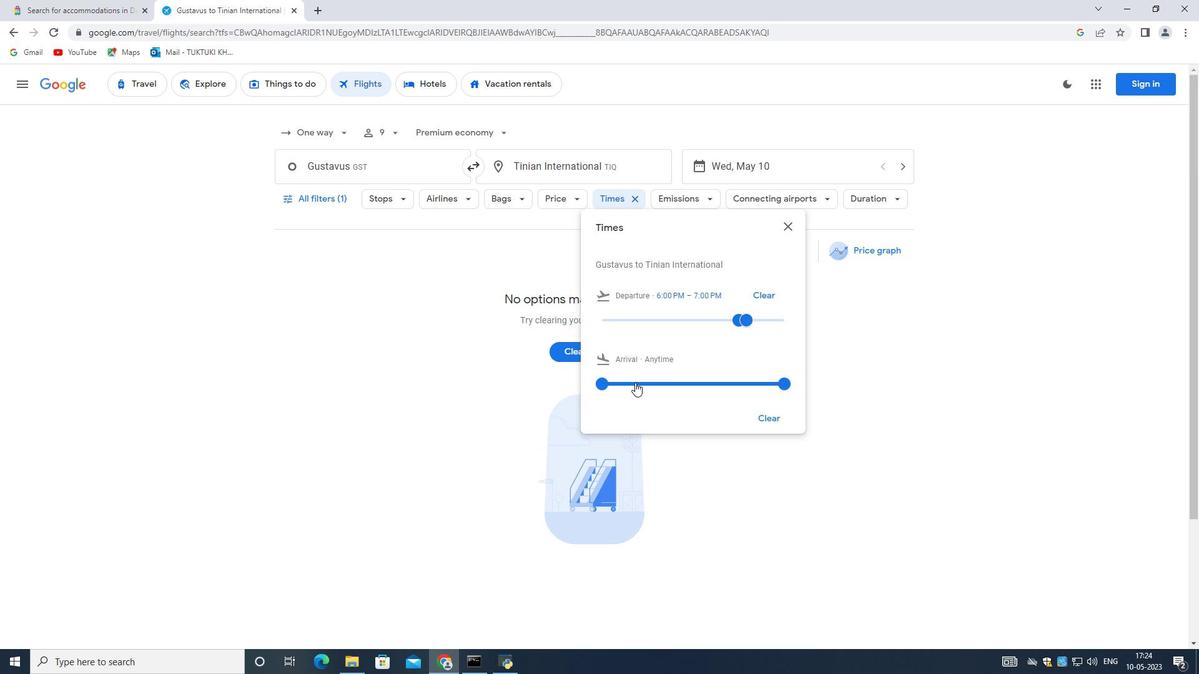 
